 Task: Create ChildIssue0000000459 as Child Issue of Issue Issue0000000230 in Backlog  in Scrum Project Project0000000046 in Jira. Create ChildIssue0000000460 as Child Issue of Issue Issue0000000230 in Backlog  in Scrum Project Project0000000046 in Jira. Assign mailaustralia7@gmail.com as Assignee of Child Issue ChildIssue0000000441 of Issue Issue0000000221 in Backlog  in Scrum Project Project0000000045 in Jira. Assign mailaustralia7@gmail.com as Assignee of Child Issue ChildIssue0000000442 of Issue Issue0000000221 in Backlog  in Scrum Project Project0000000045 in Jira. Assign mailaustralia7@gmail.com as Assignee of Child Issue ChildIssue0000000443 of Issue Issue0000000222 in Backlog  in Scrum Project Project0000000045 in Jira
Action: Mouse moved to (372, 641)
Screenshot: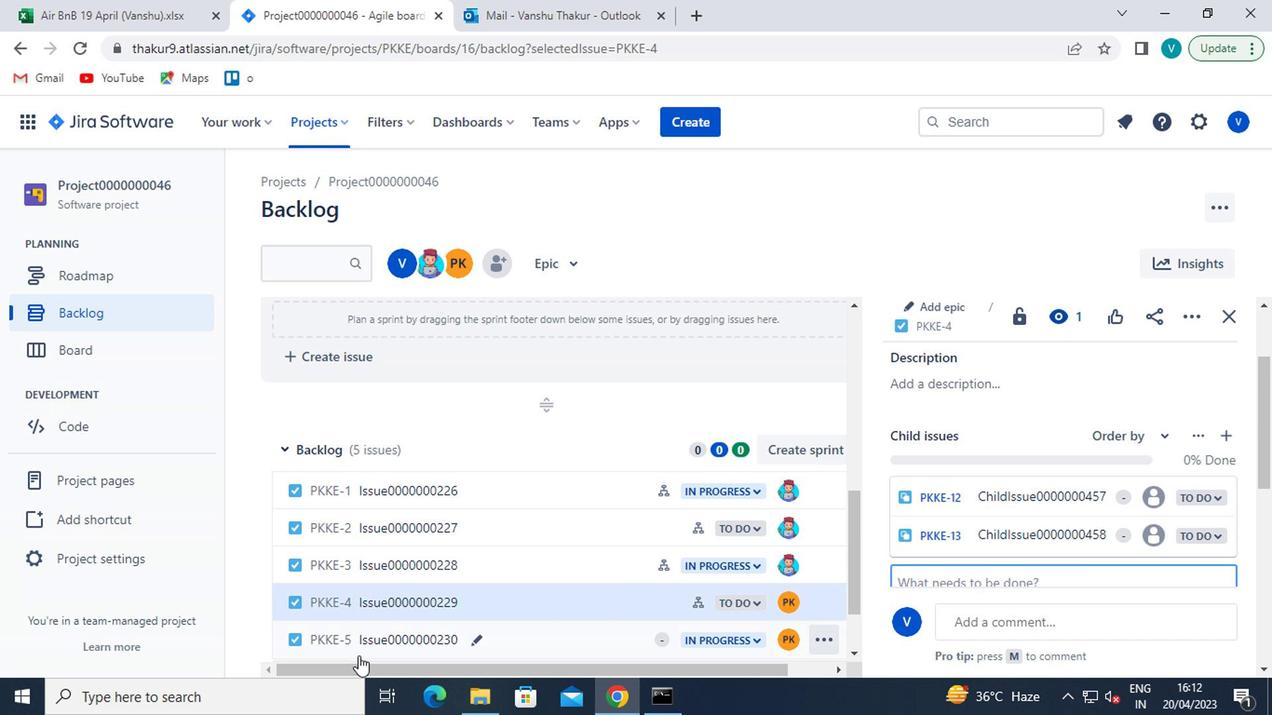 
Action: Mouse pressed left at (372, 641)
Screenshot: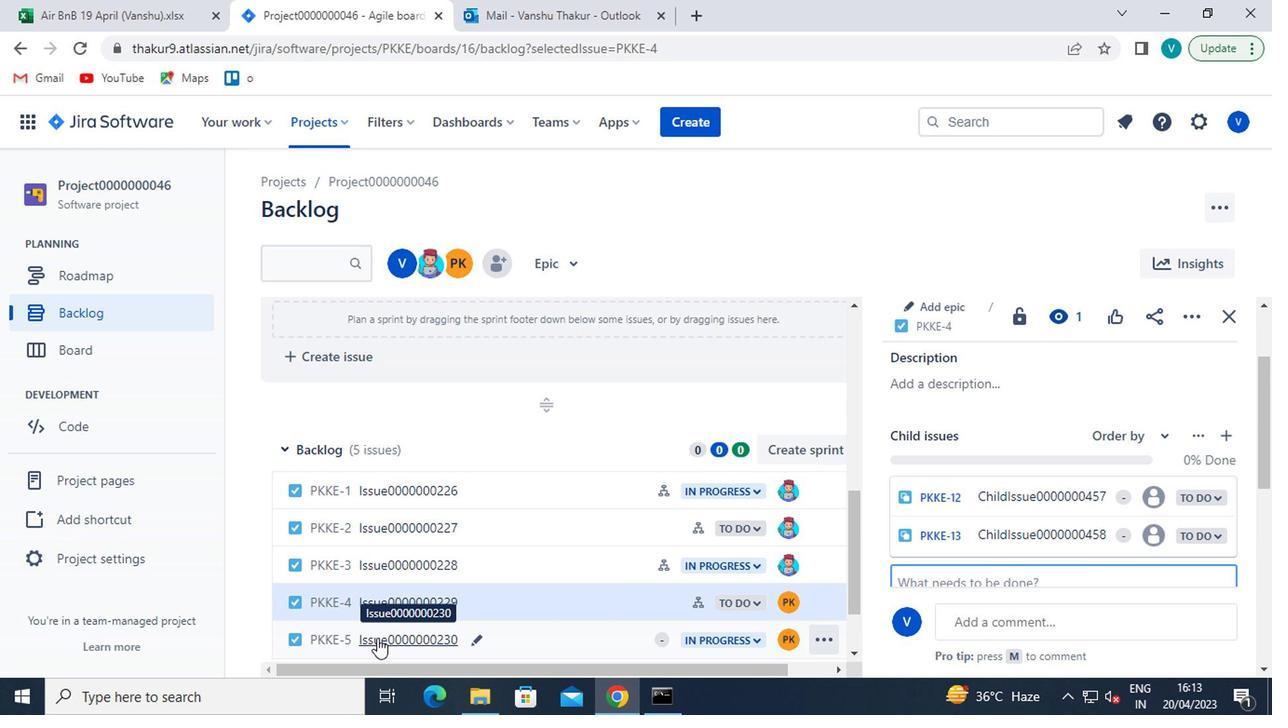 
Action: Mouse moved to (930, 402)
Screenshot: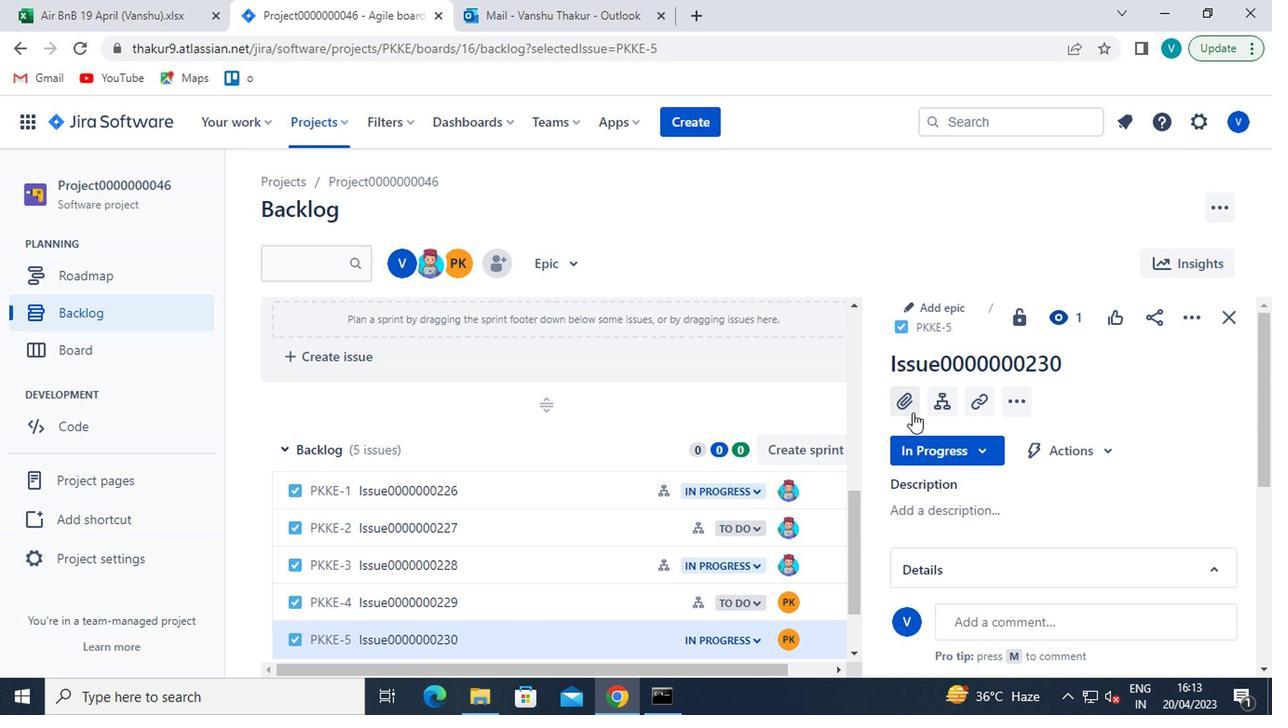 
Action: Mouse pressed left at (930, 402)
Screenshot: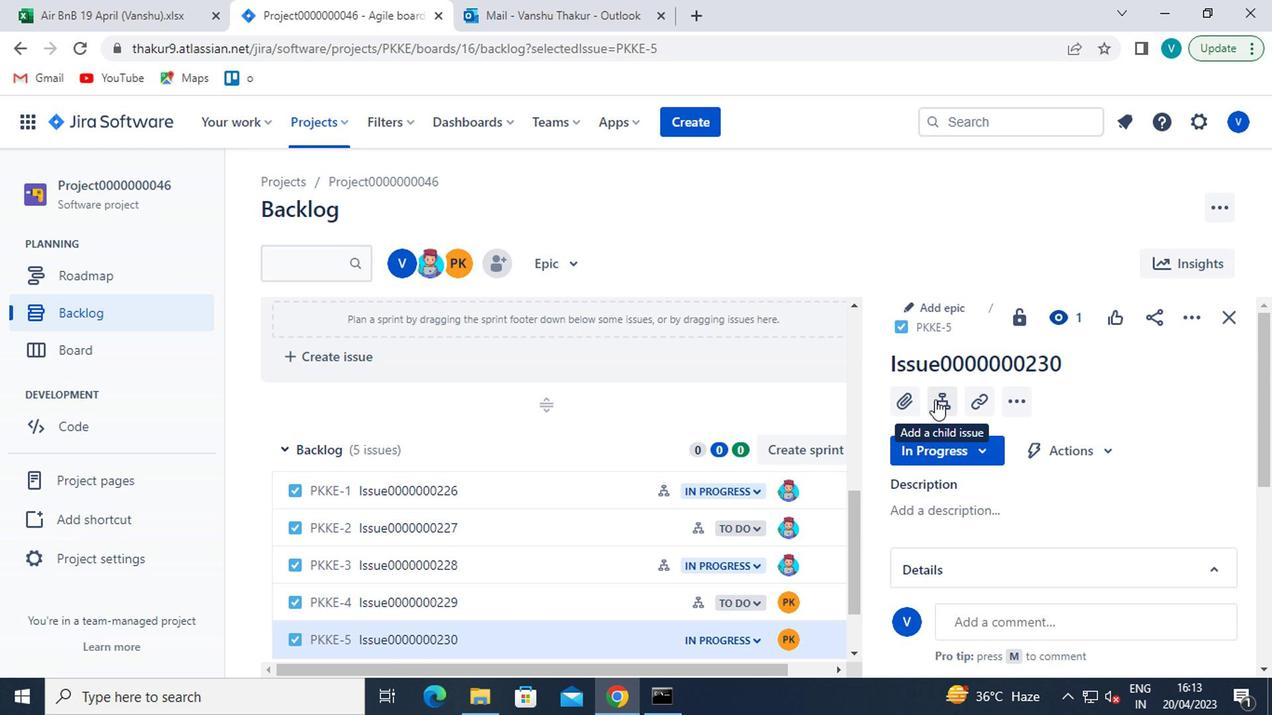 
Action: Mouse moved to (947, 475)
Screenshot: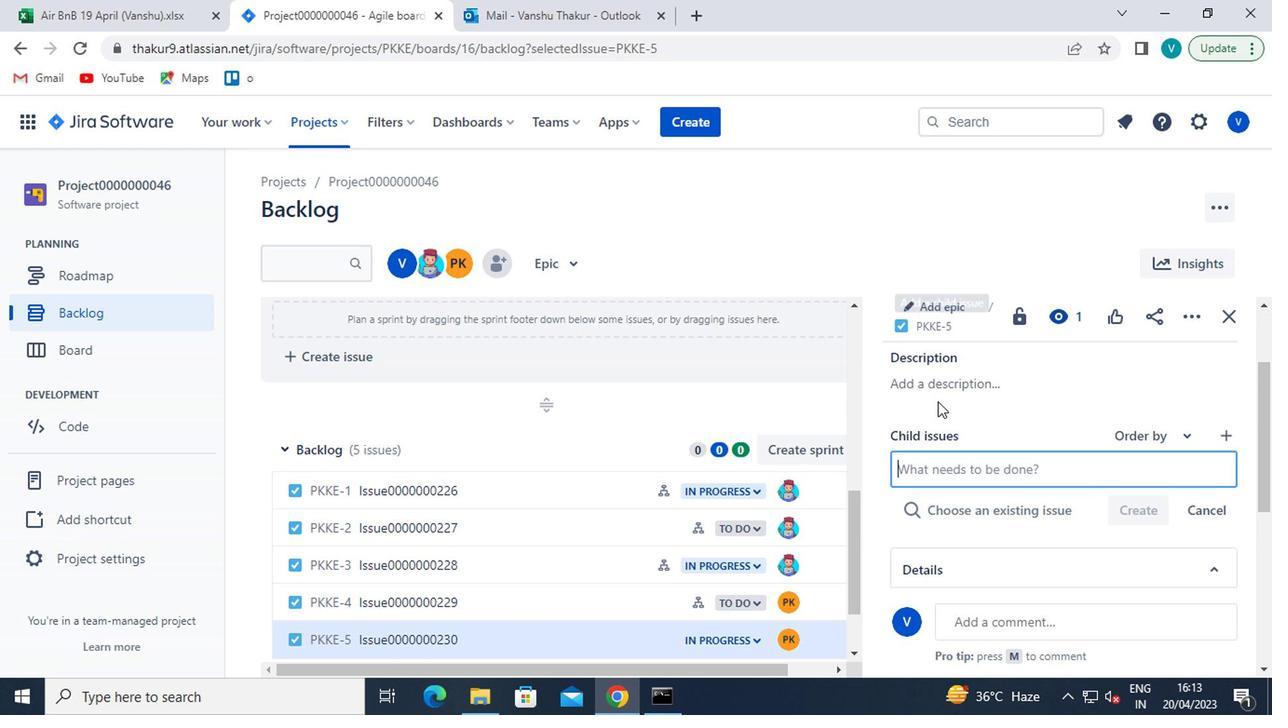 
Action: Mouse pressed left at (947, 475)
Screenshot: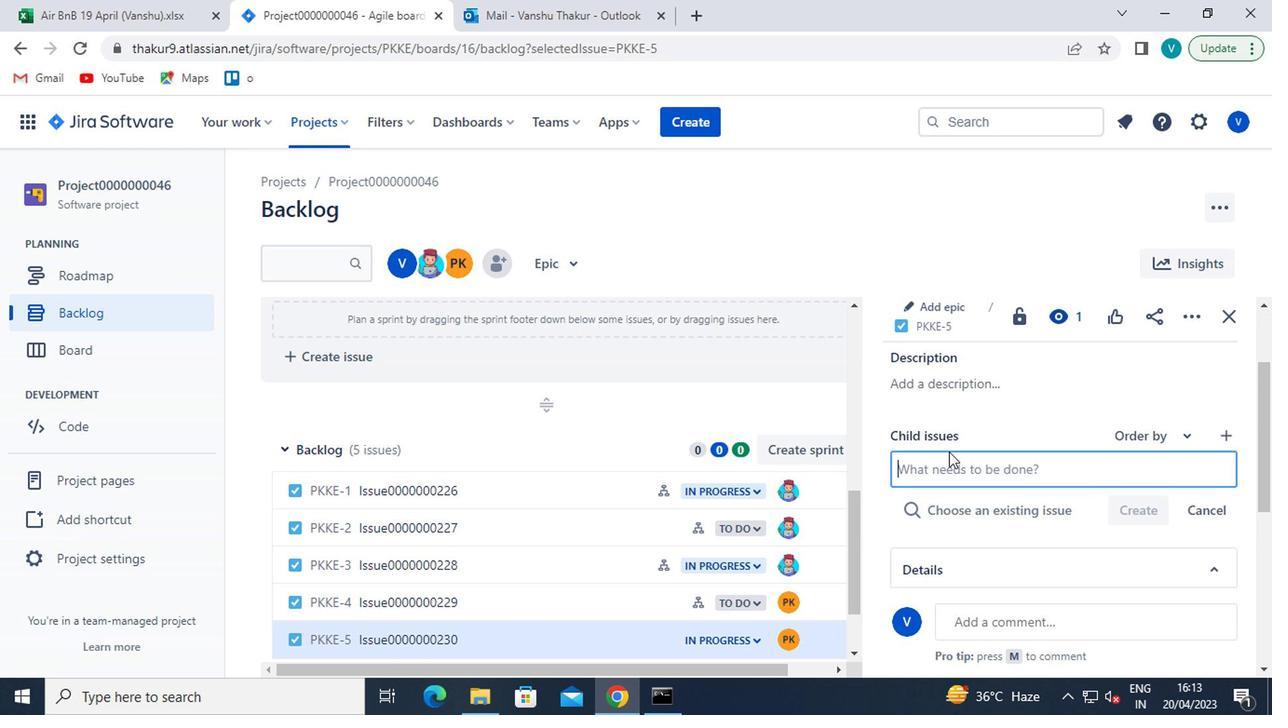 
Action: Mouse moved to (946, 471)
Screenshot: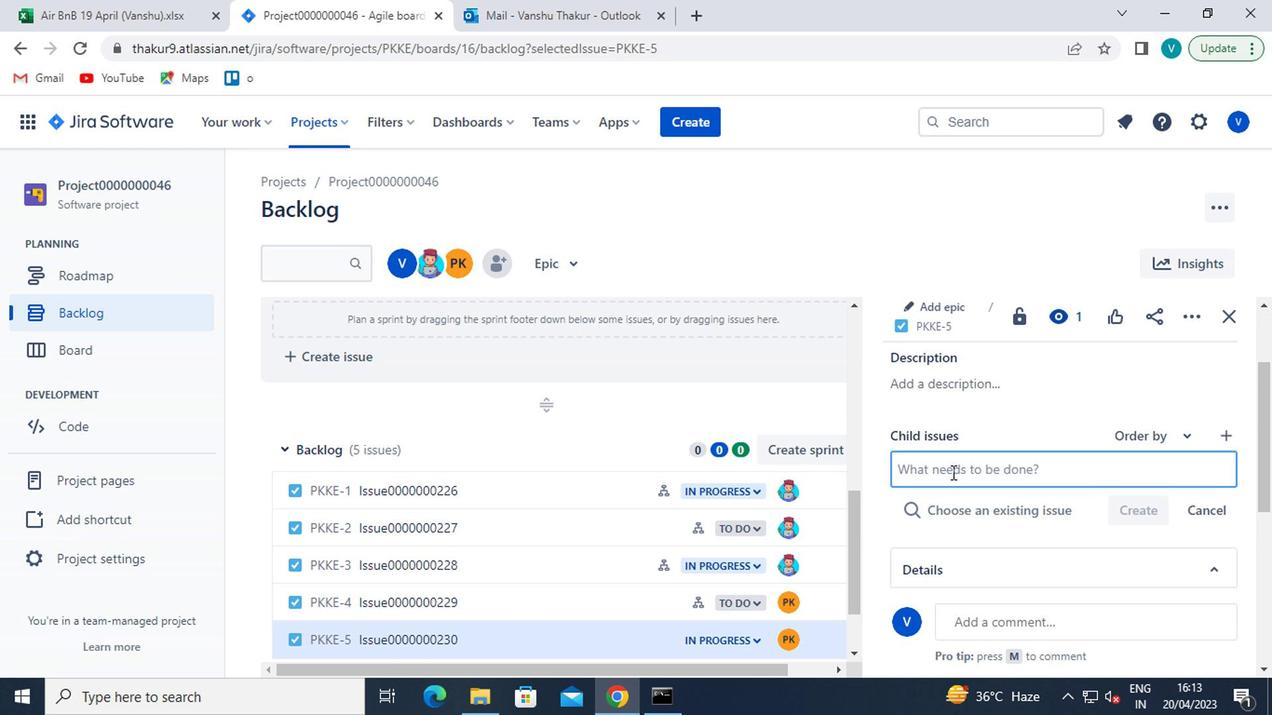 
Action: Key pressed <Key.shift>CHILD<Key.shift>ISSUE0000000459
Screenshot: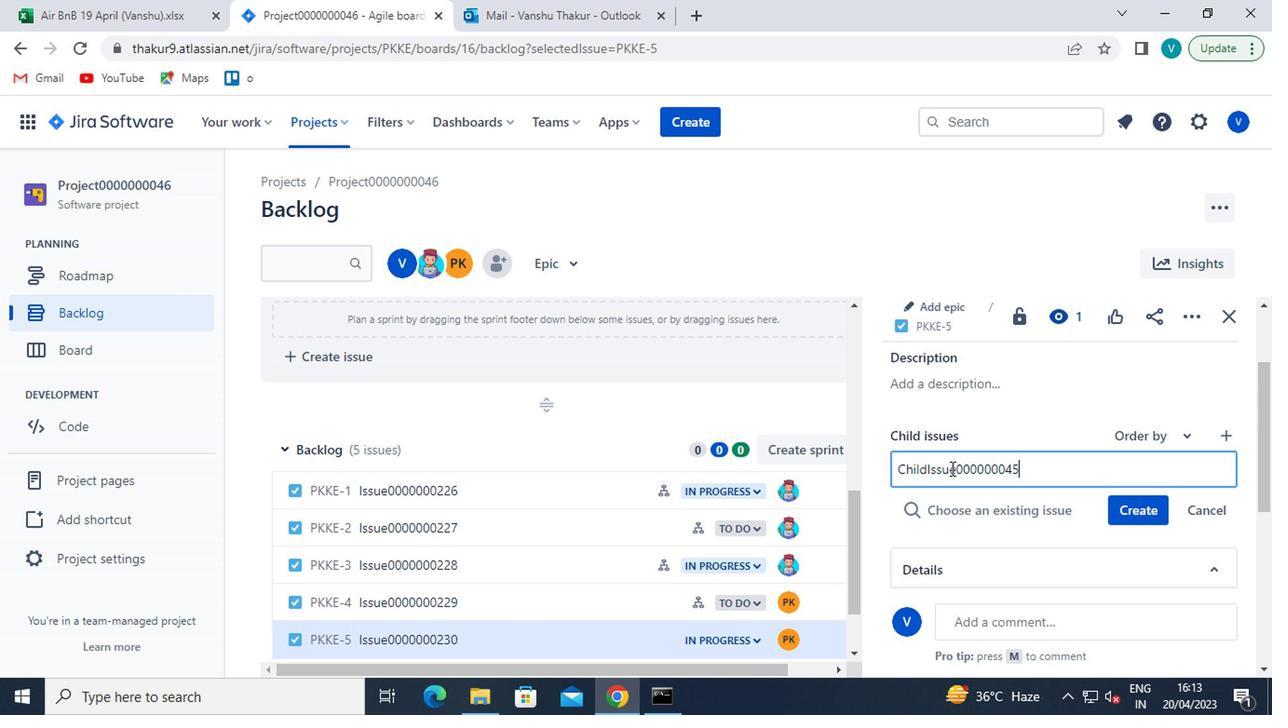 
Action: Mouse moved to (1114, 513)
Screenshot: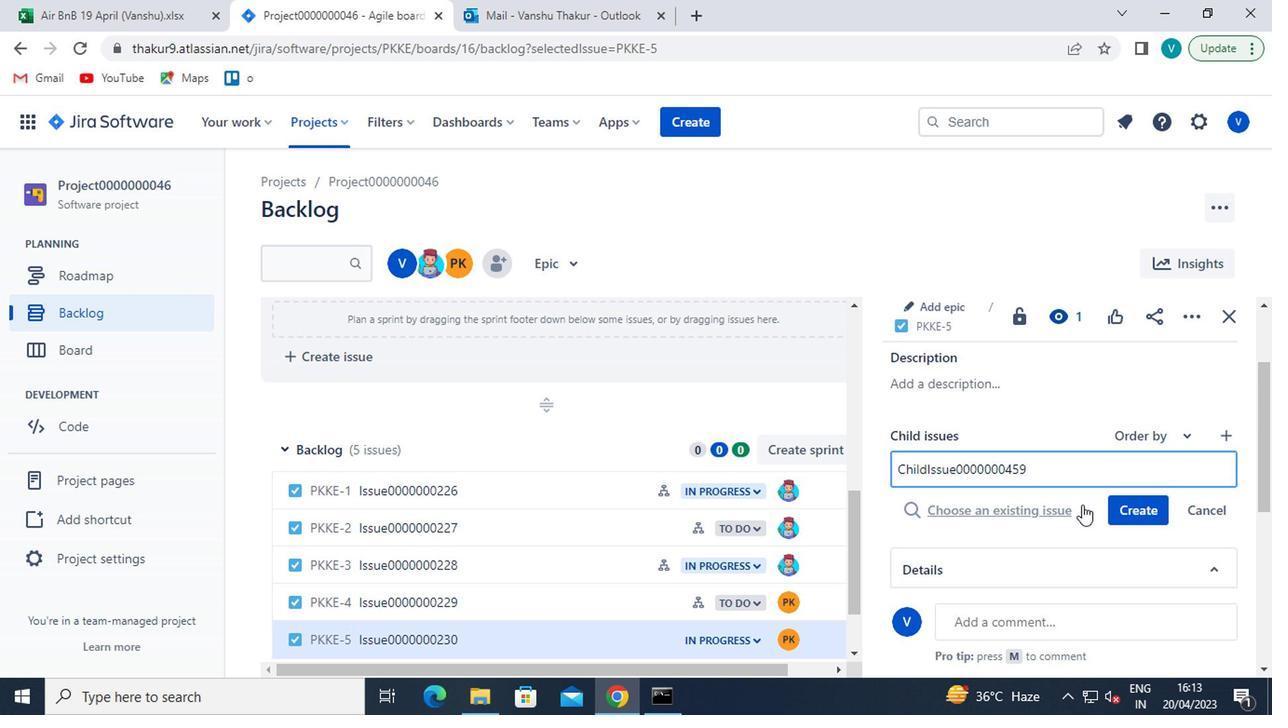 
Action: Mouse pressed left at (1114, 513)
Screenshot: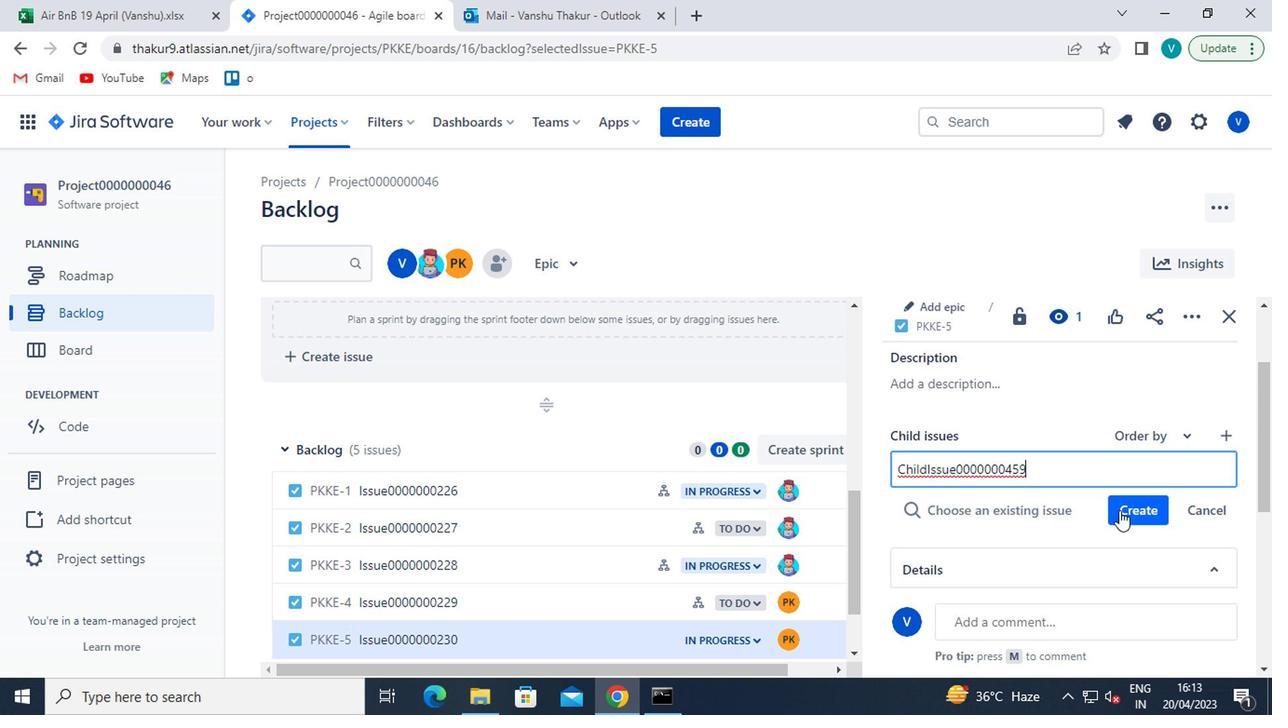 
Action: Mouse moved to (1096, 526)
Screenshot: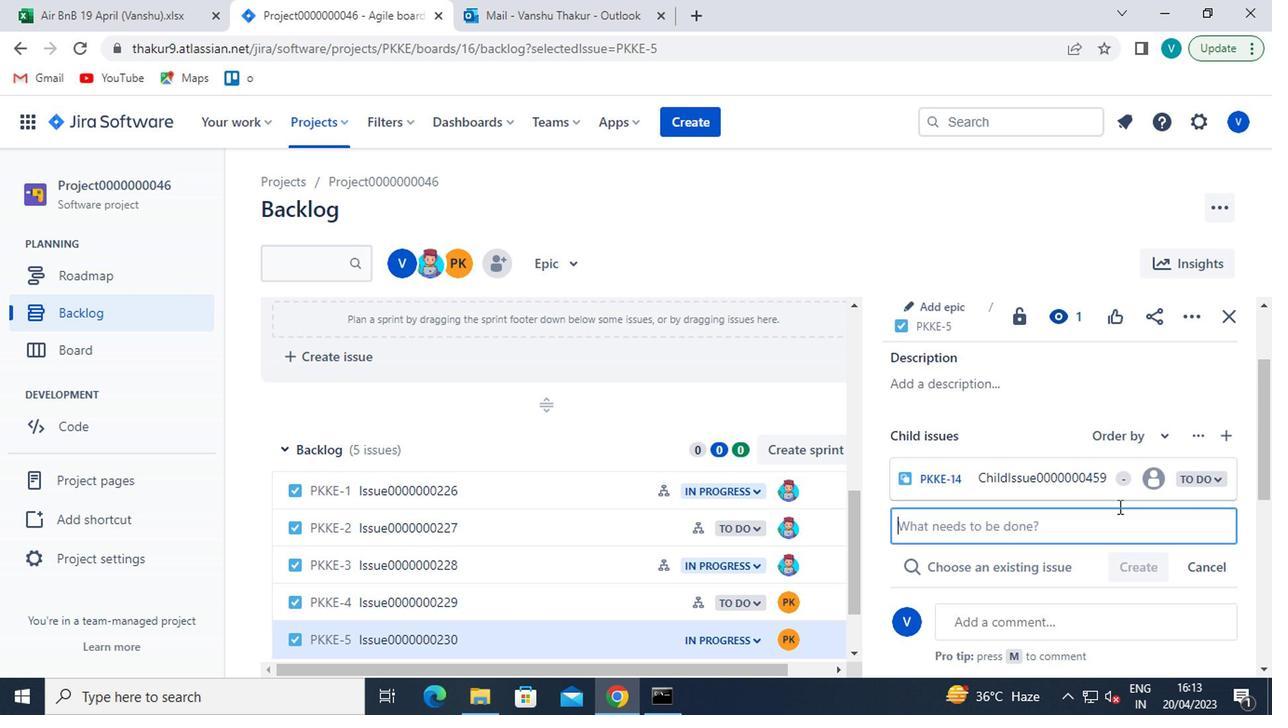 
Action: Mouse pressed left at (1096, 526)
Screenshot: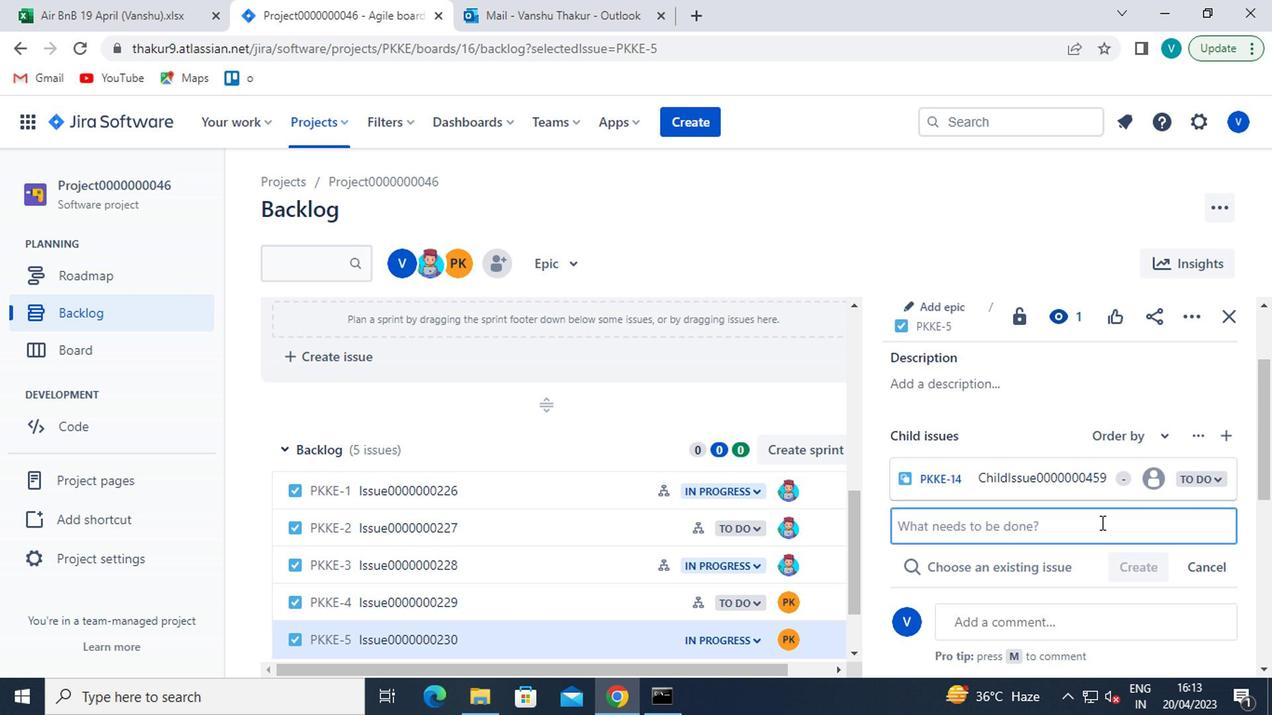 
Action: Mouse moved to (1091, 524)
Screenshot: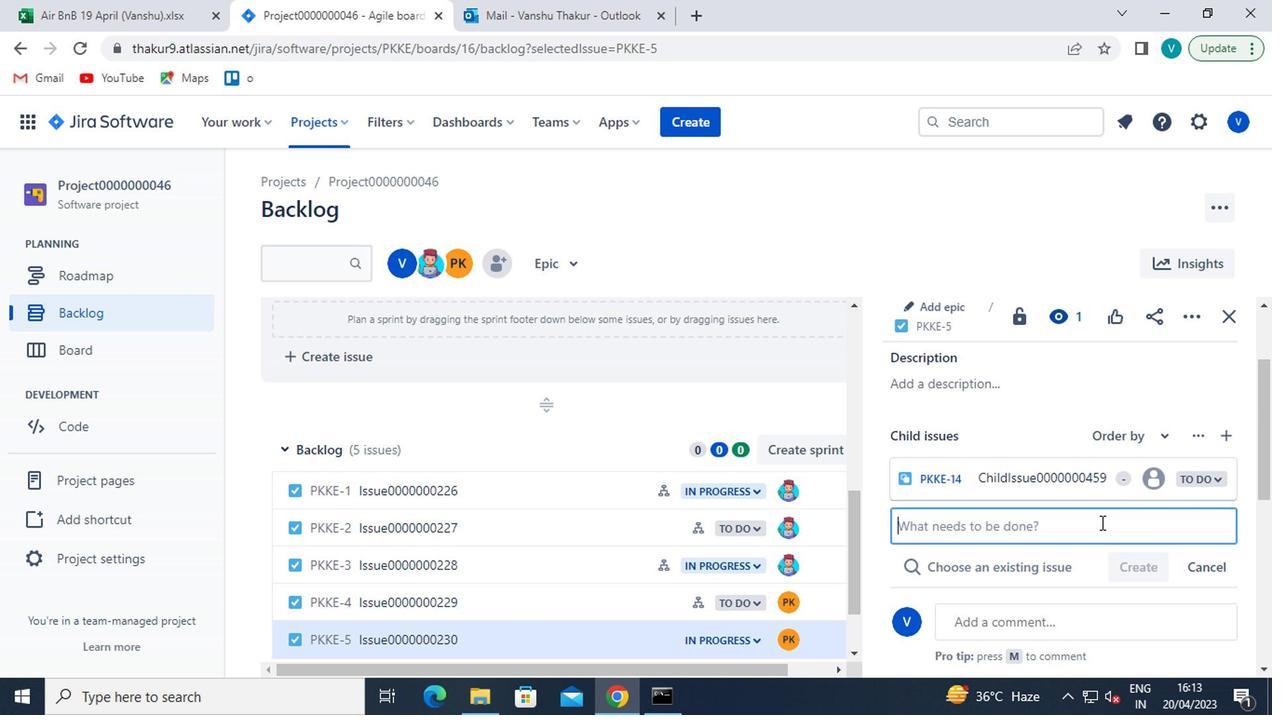 
Action: Key pressed <Key.shift>CHILD<Key.shift>ISSUE0000000460
Screenshot: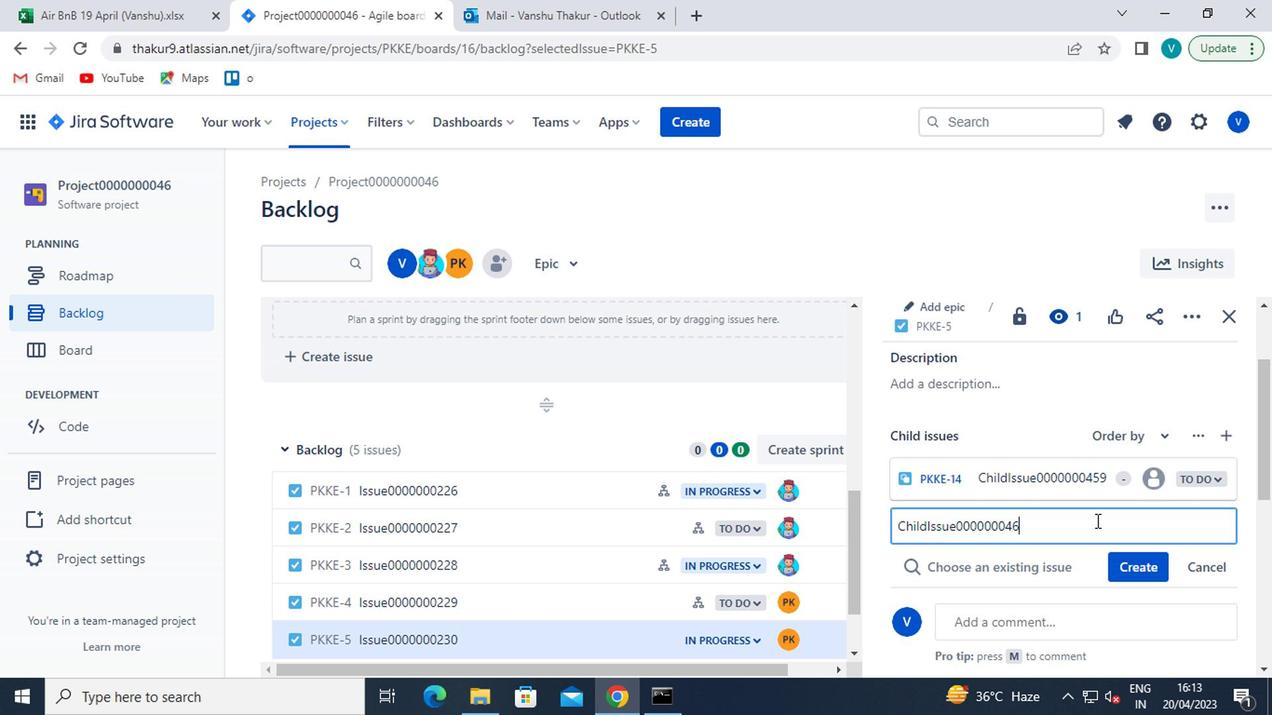 
Action: Mouse moved to (1121, 573)
Screenshot: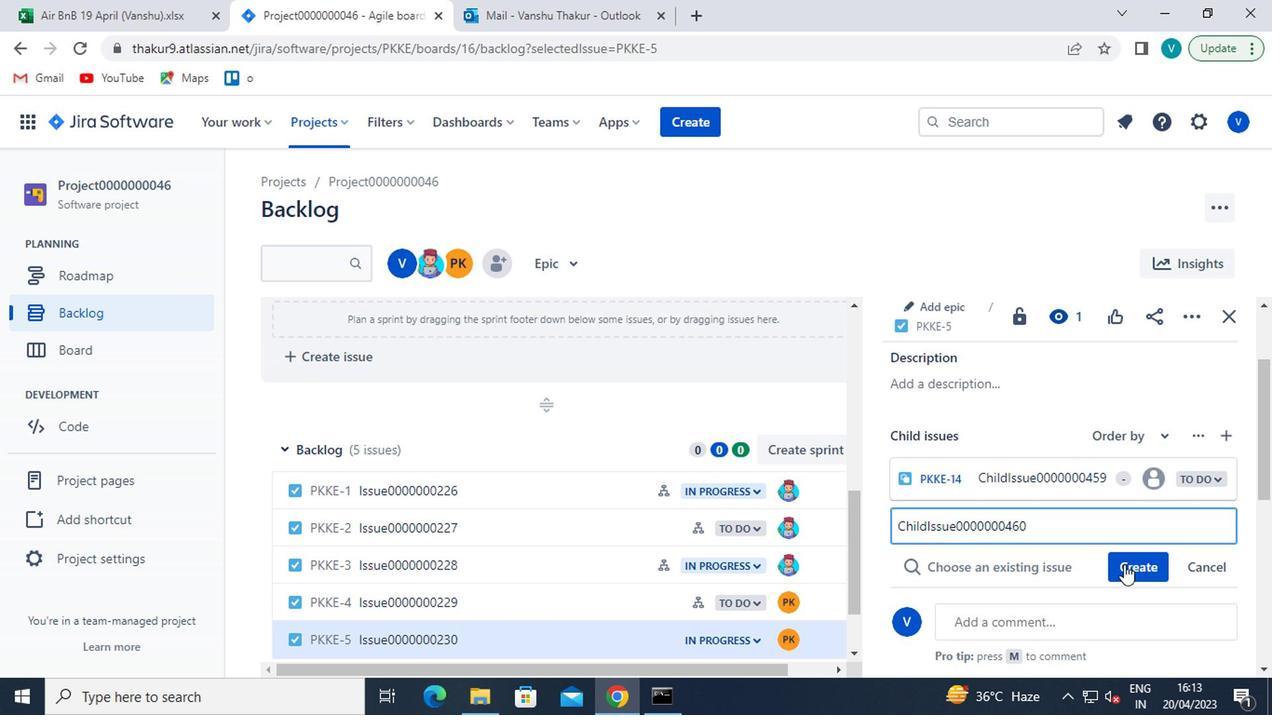 
Action: Mouse pressed left at (1121, 573)
Screenshot: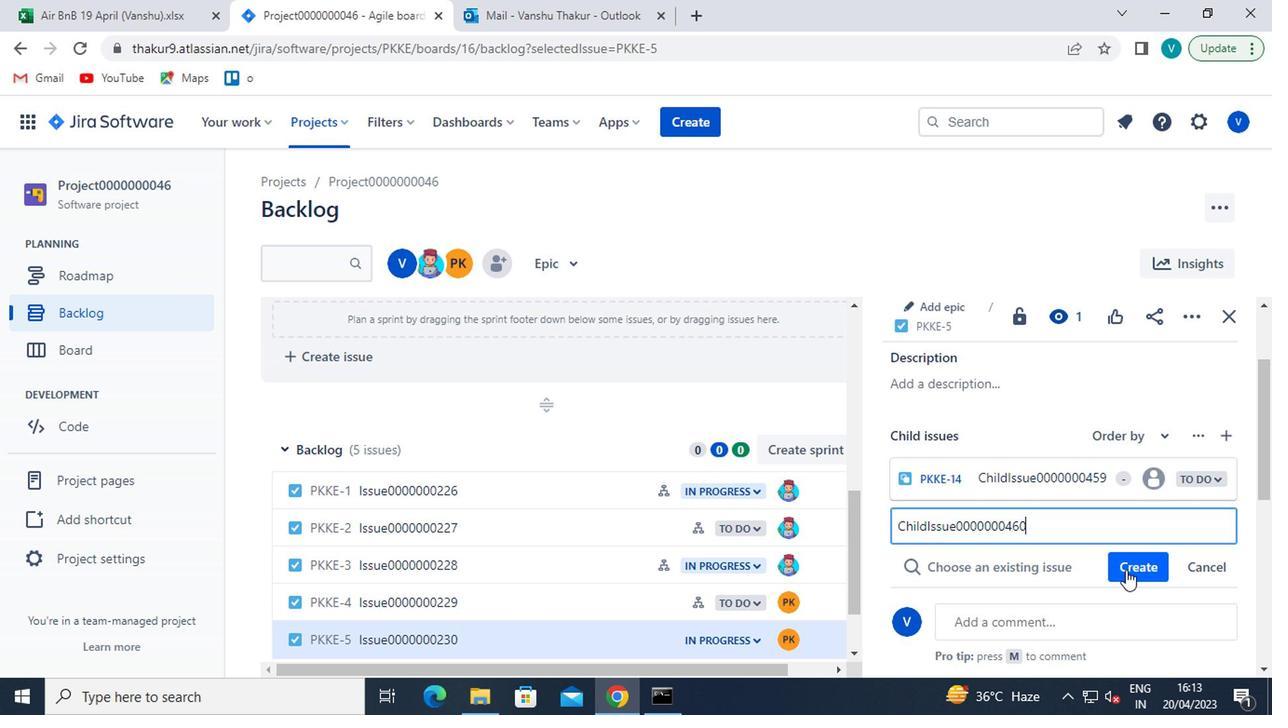 
Action: Mouse moved to (319, 137)
Screenshot: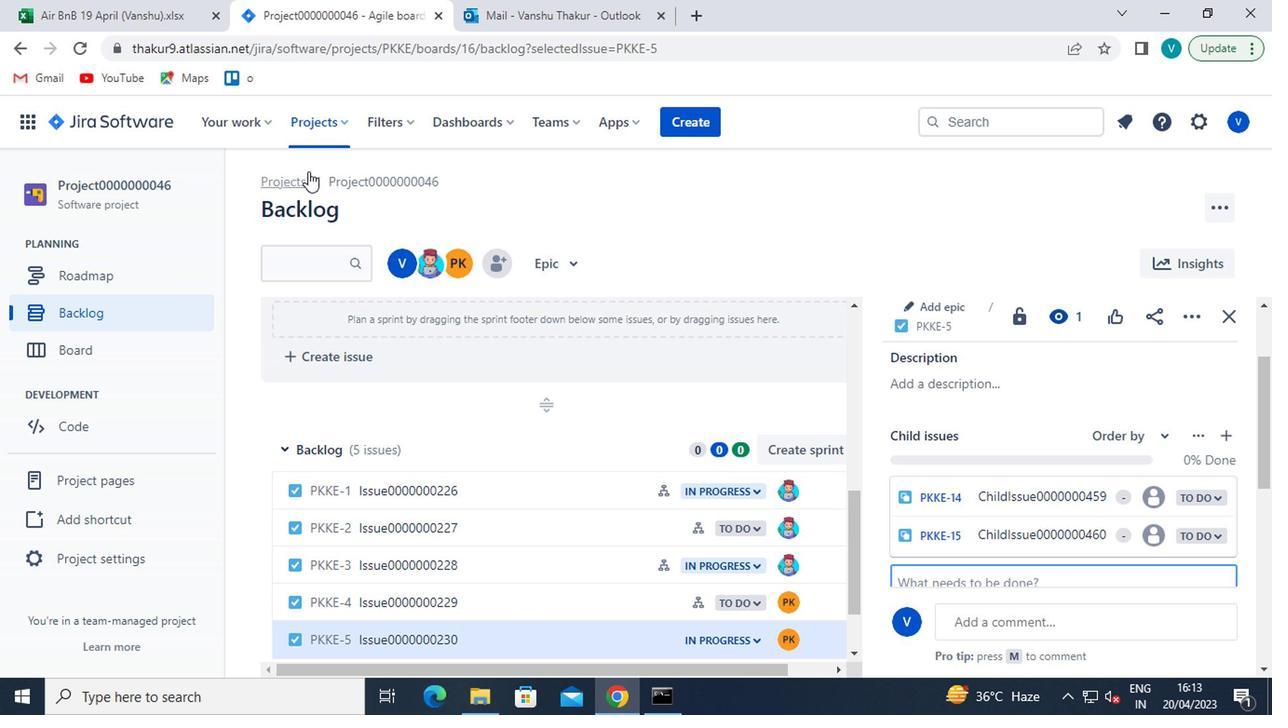 
Action: Mouse pressed left at (319, 137)
Screenshot: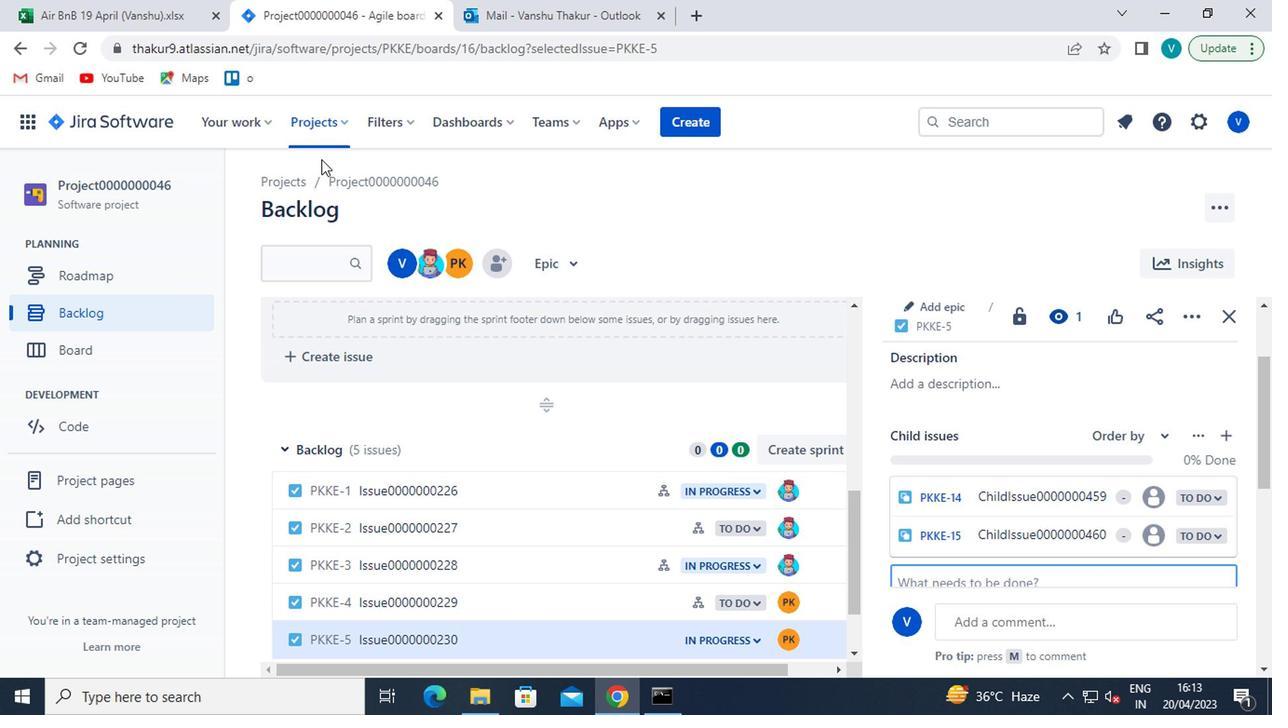 
Action: Mouse moved to (374, 243)
Screenshot: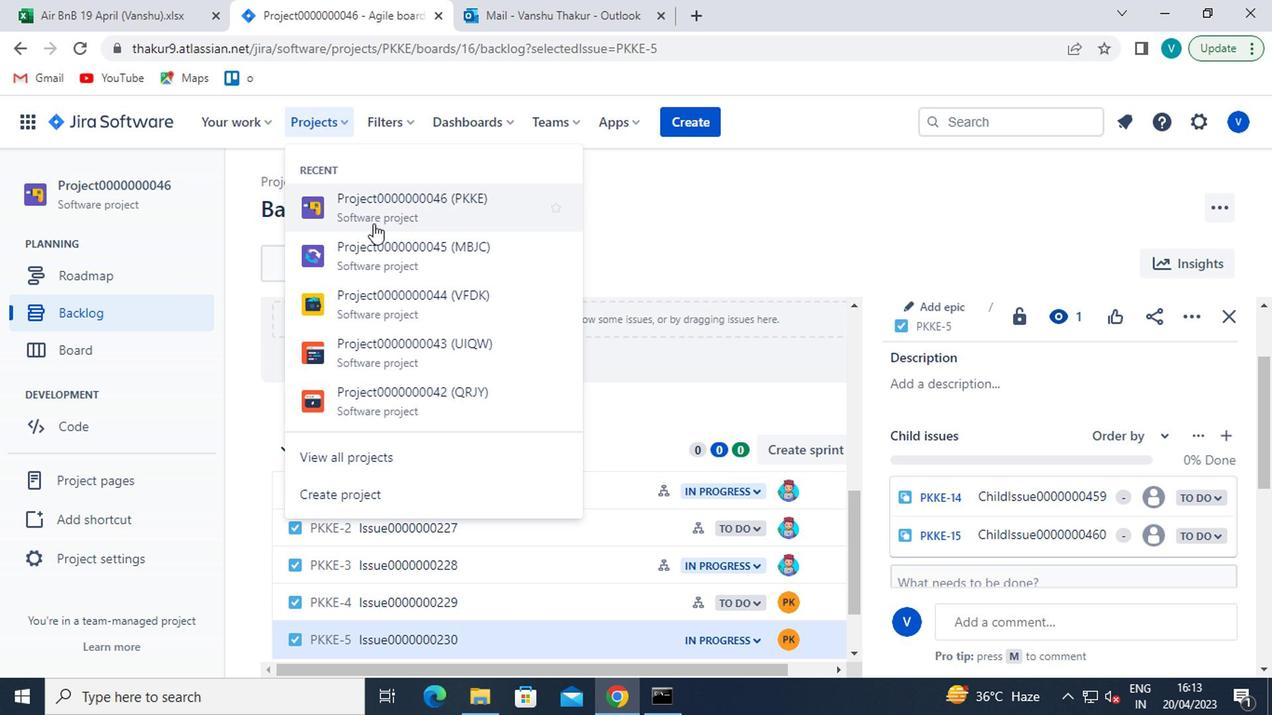 
Action: Mouse pressed left at (374, 243)
Screenshot: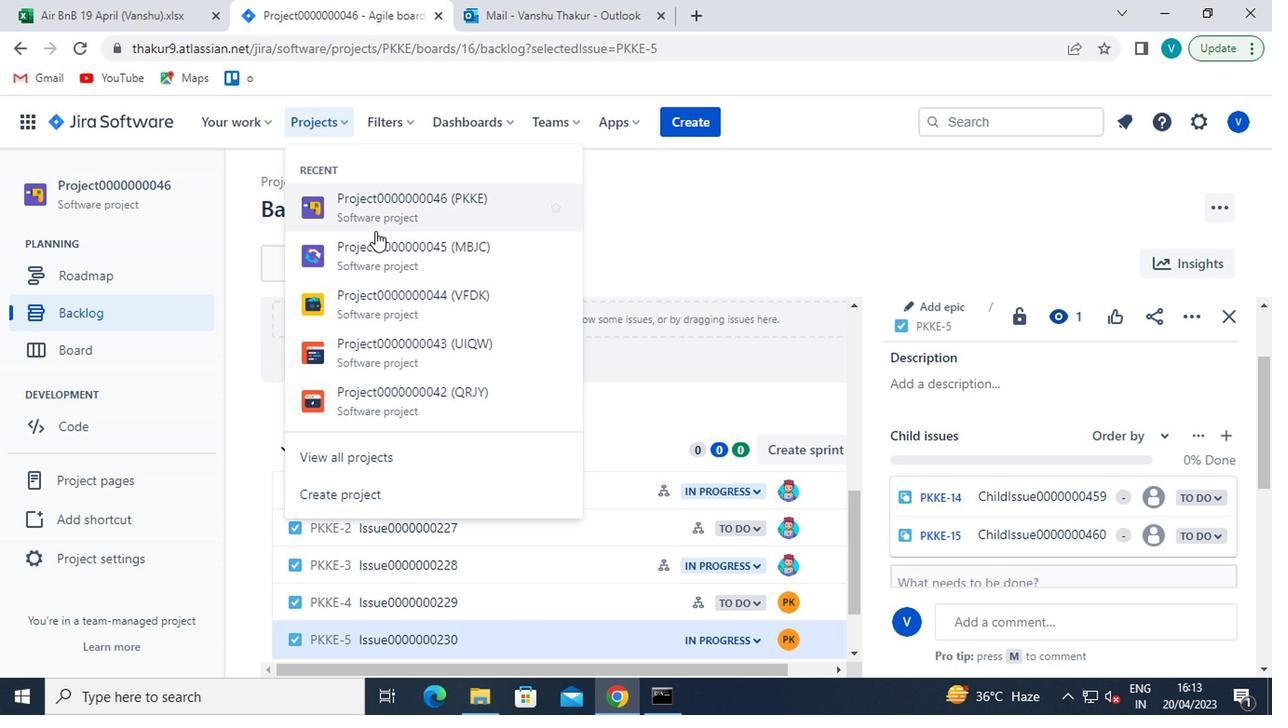 
Action: Mouse moved to (81, 318)
Screenshot: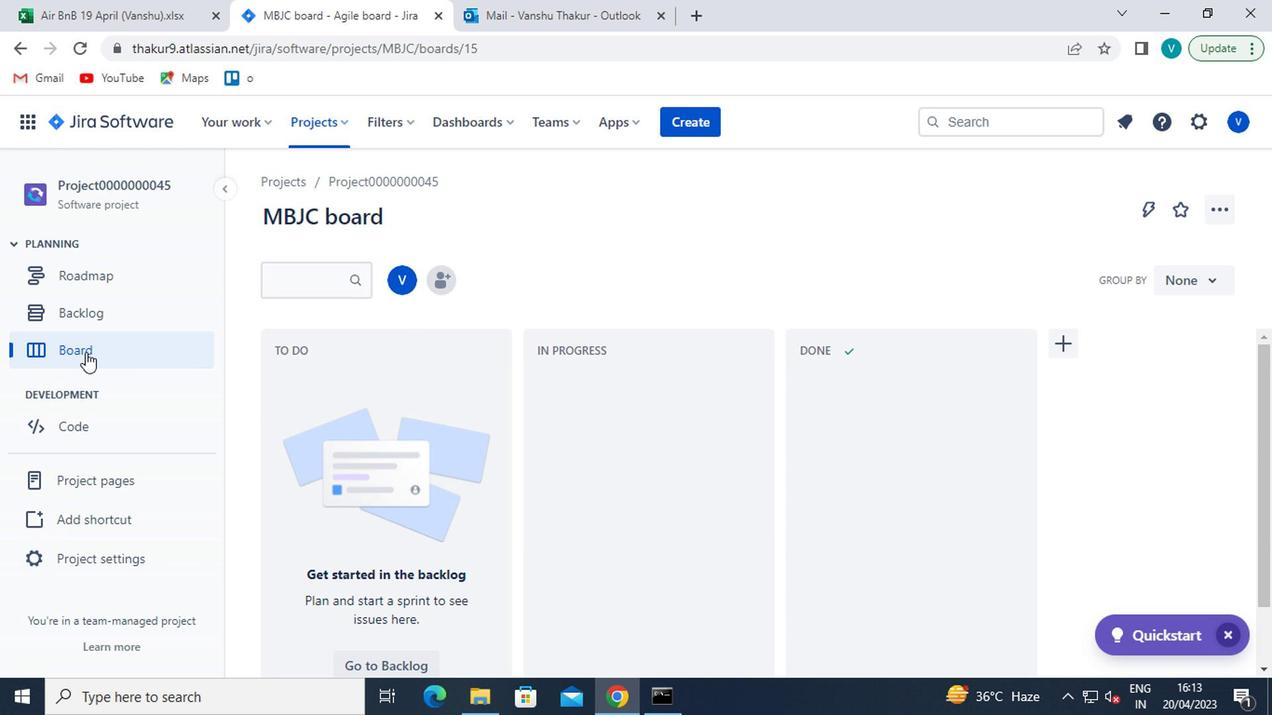 
Action: Mouse pressed left at (81, 318)
Screenshot: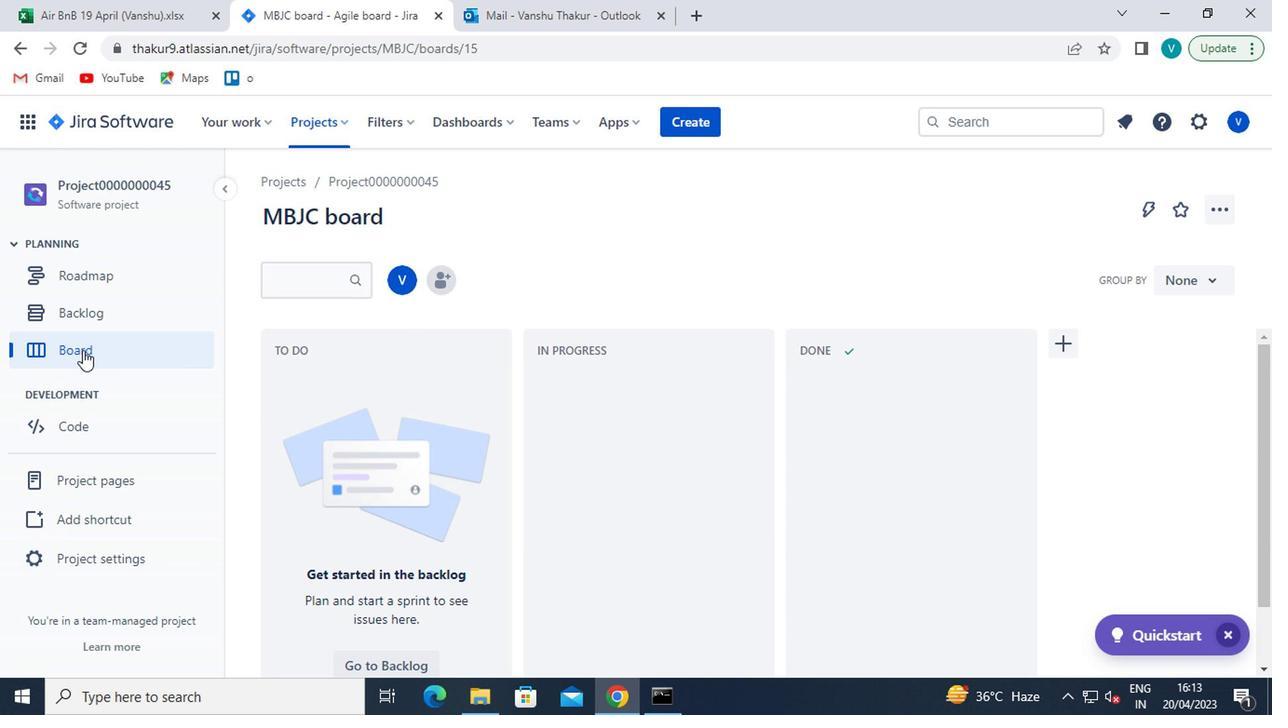 
Action: Mouse moved to (408, 417)
Screenshot: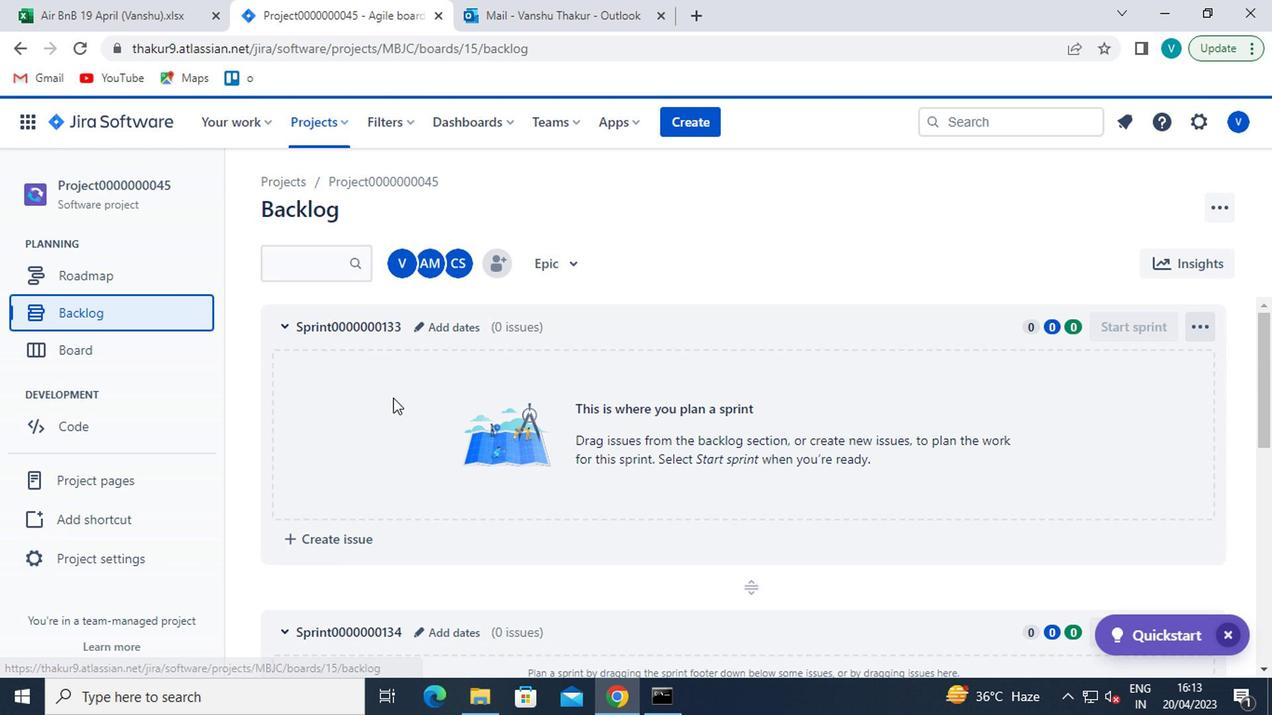 
Action: Mouse scrolled (408, 416) with delta (0, -1)
Screenshot: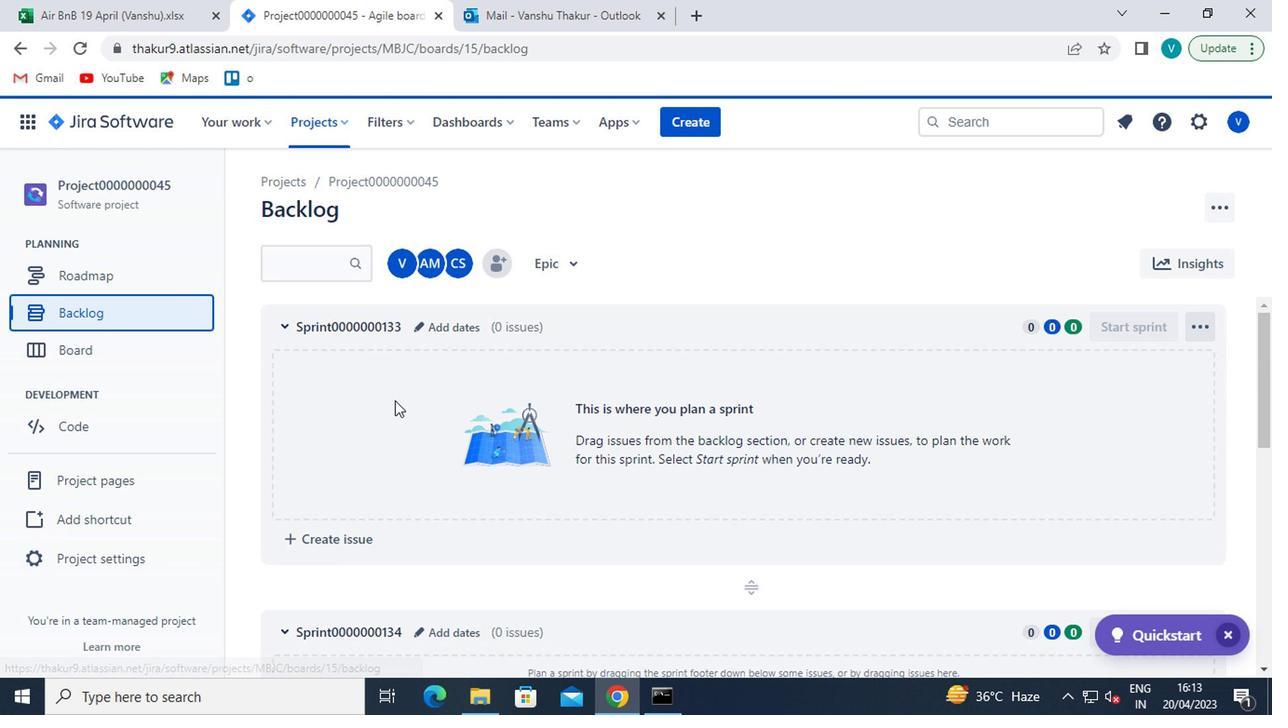 
Action: Mouse moved to (412, 418)
Screenshot: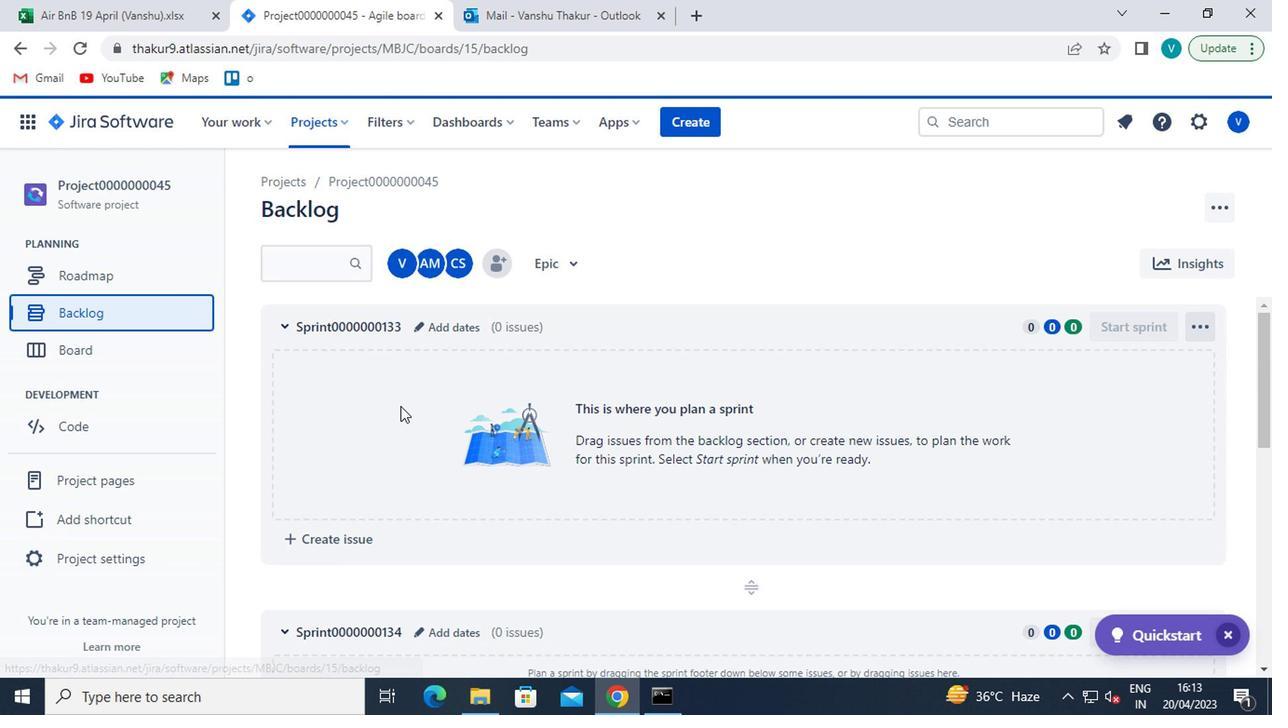 
Action: Mouse scrolled (412, 418) with delta (0, 0)
Screenshot: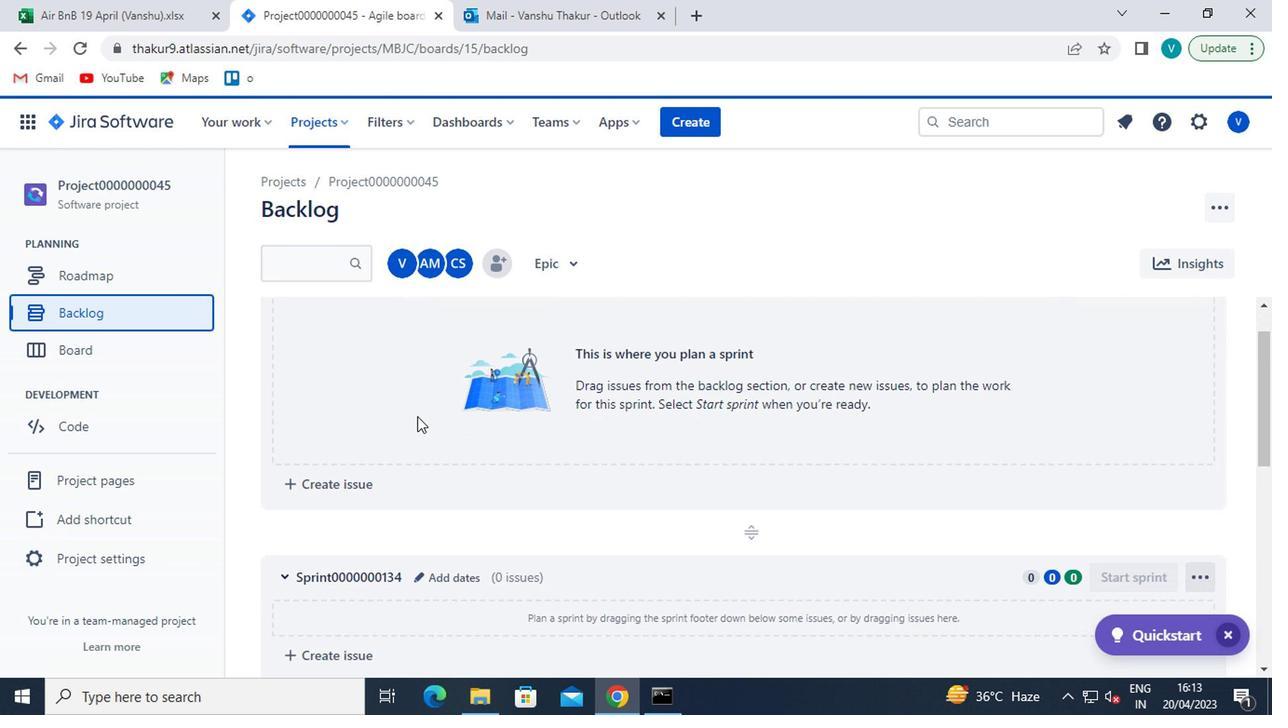 
Action: Mouse scrolled (412, 418) with delta (0, 0)
Screenshot: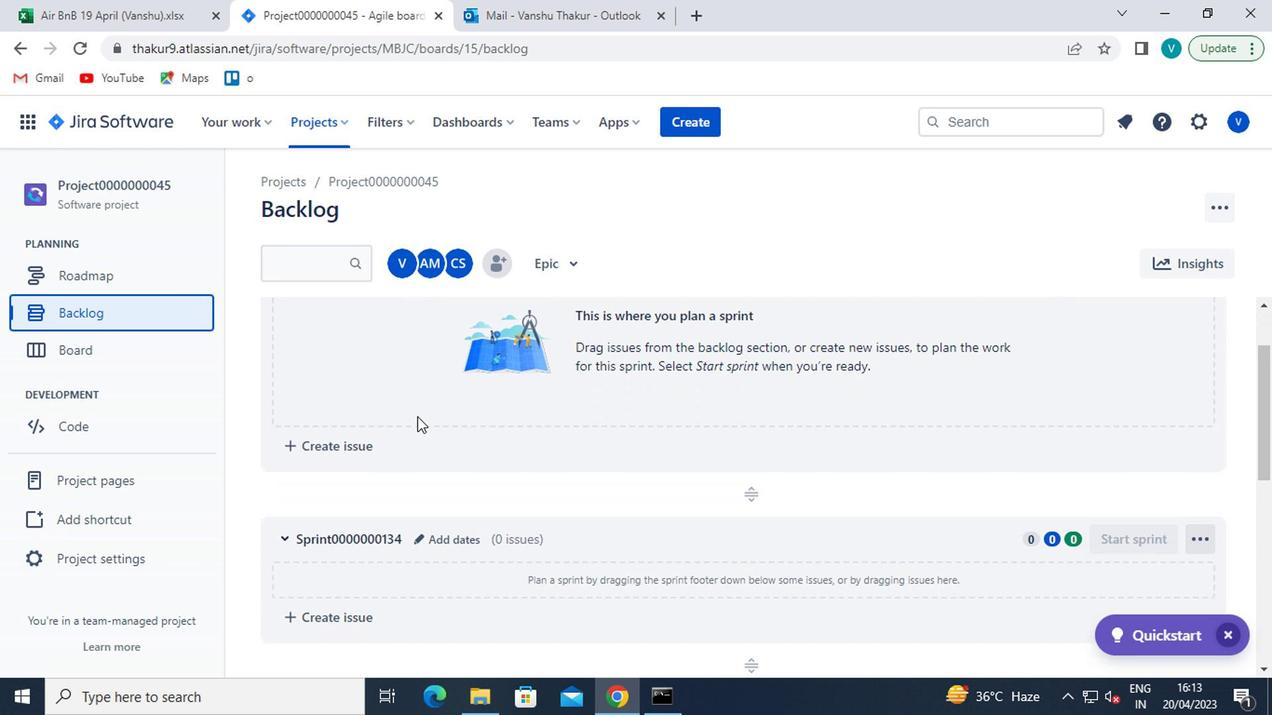 
Action: Mouse moved to (414, 418)
Screenshot: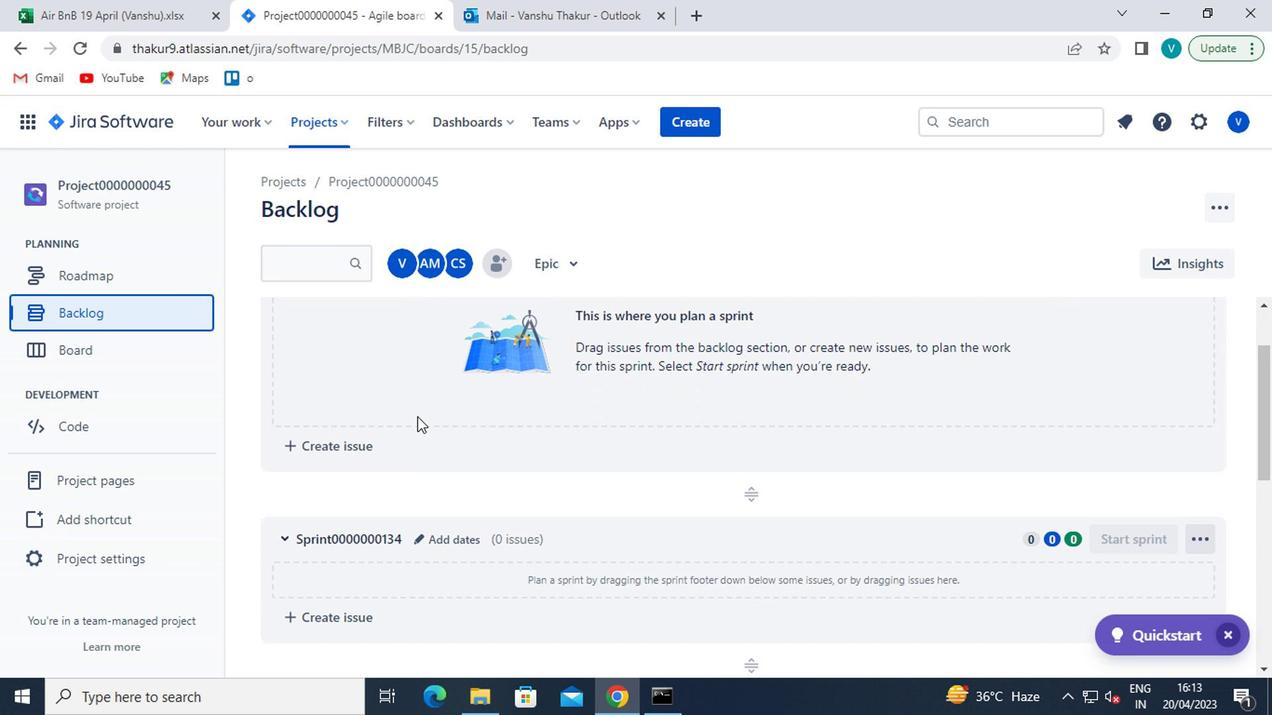 
Action: Mouse scrolled (414, 418) with delta (0, 0)
Screenshot: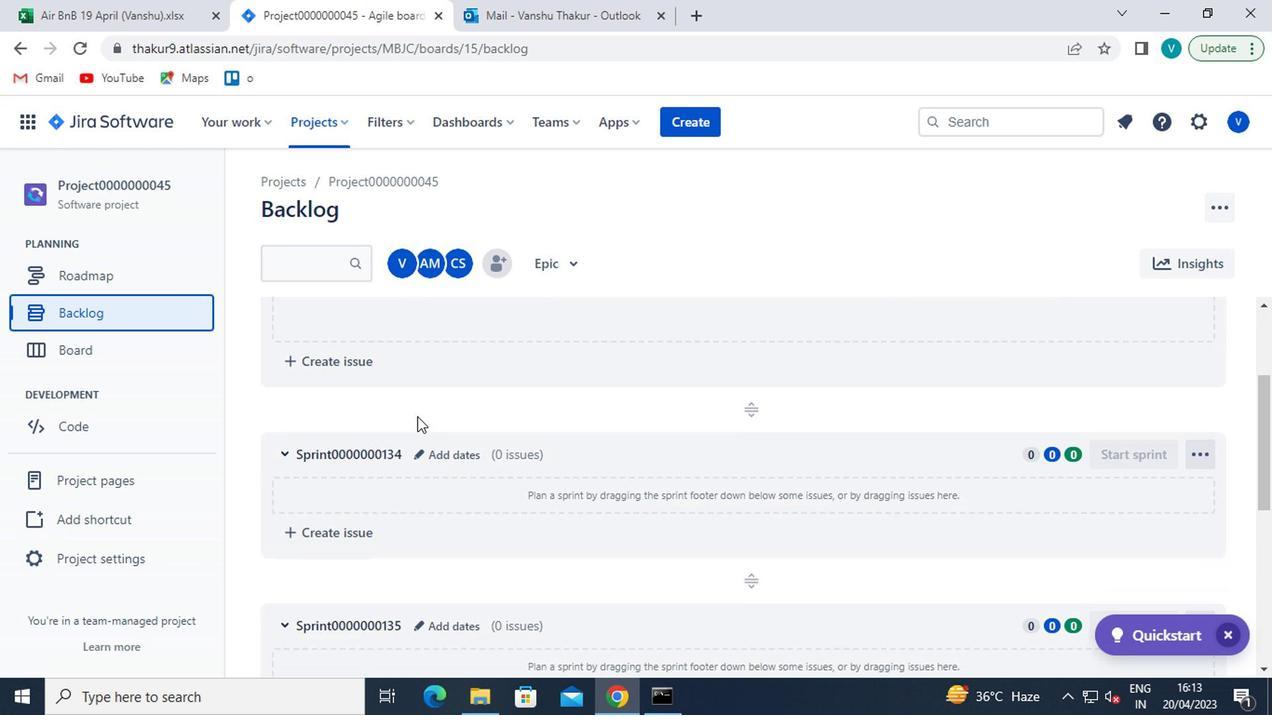 
Action: Mouse moved to (415, 418)
Screenshot: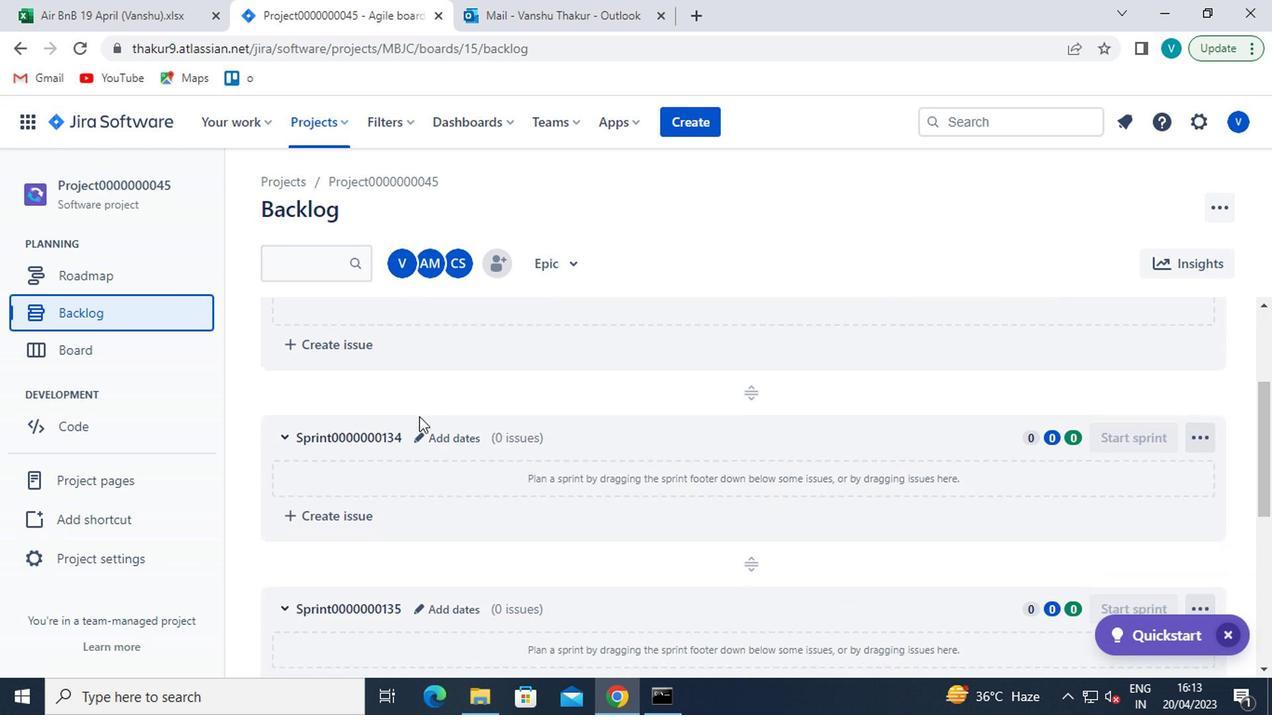 
Action: Mouse scrolled (415, 418) with delta (0, 0)
Screenshot: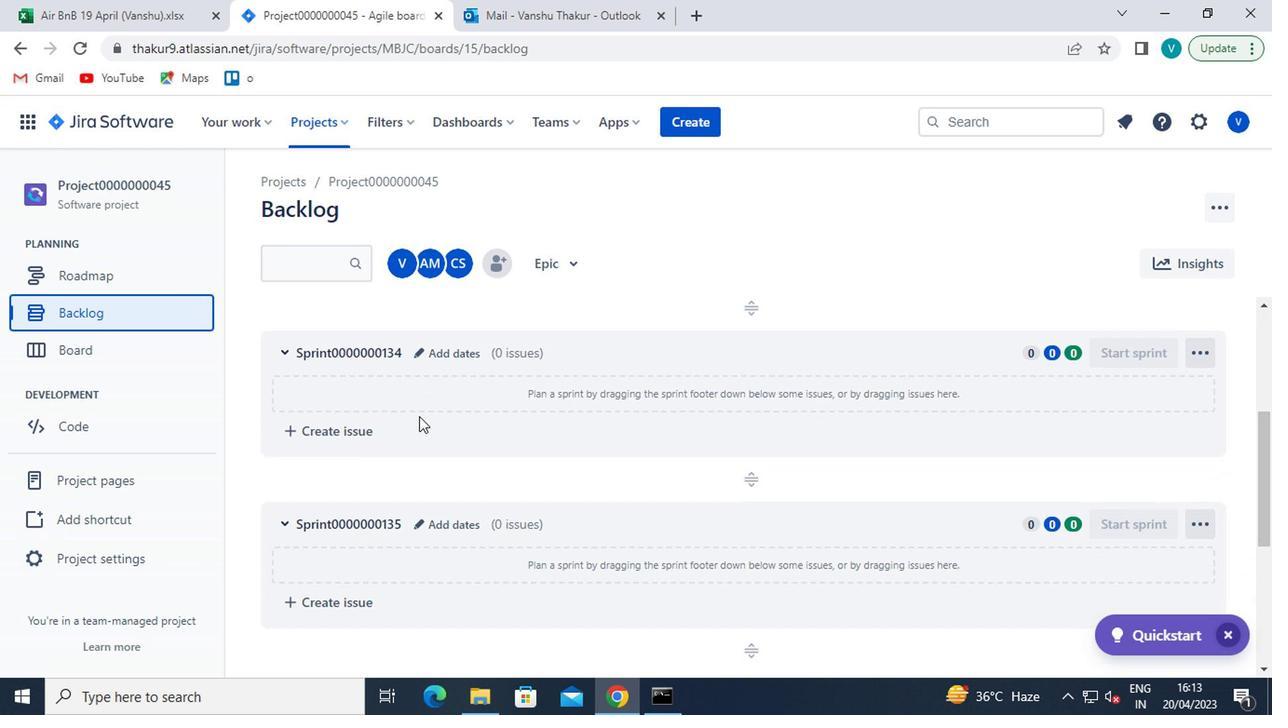 
Action: Mouse scrolled (415, 418) with delta (0, 0)
Screenshot: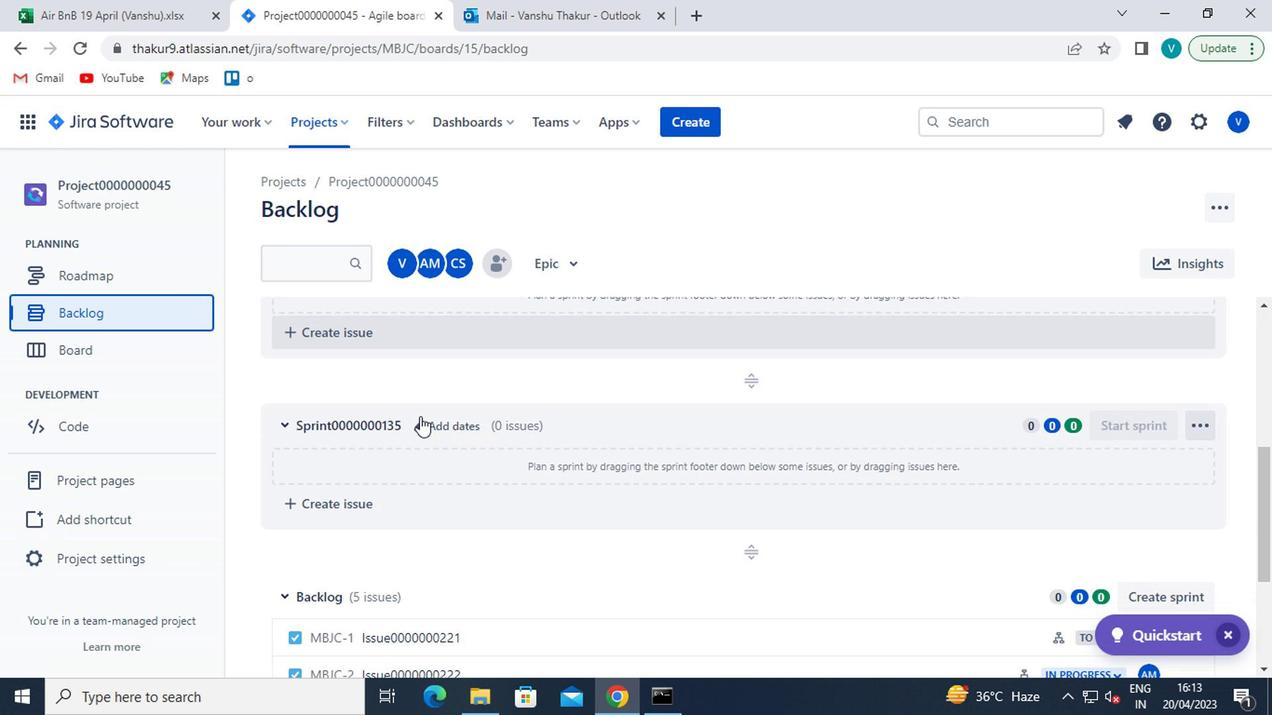 
Action: Mouse moved to (391, 458)
Screenshot: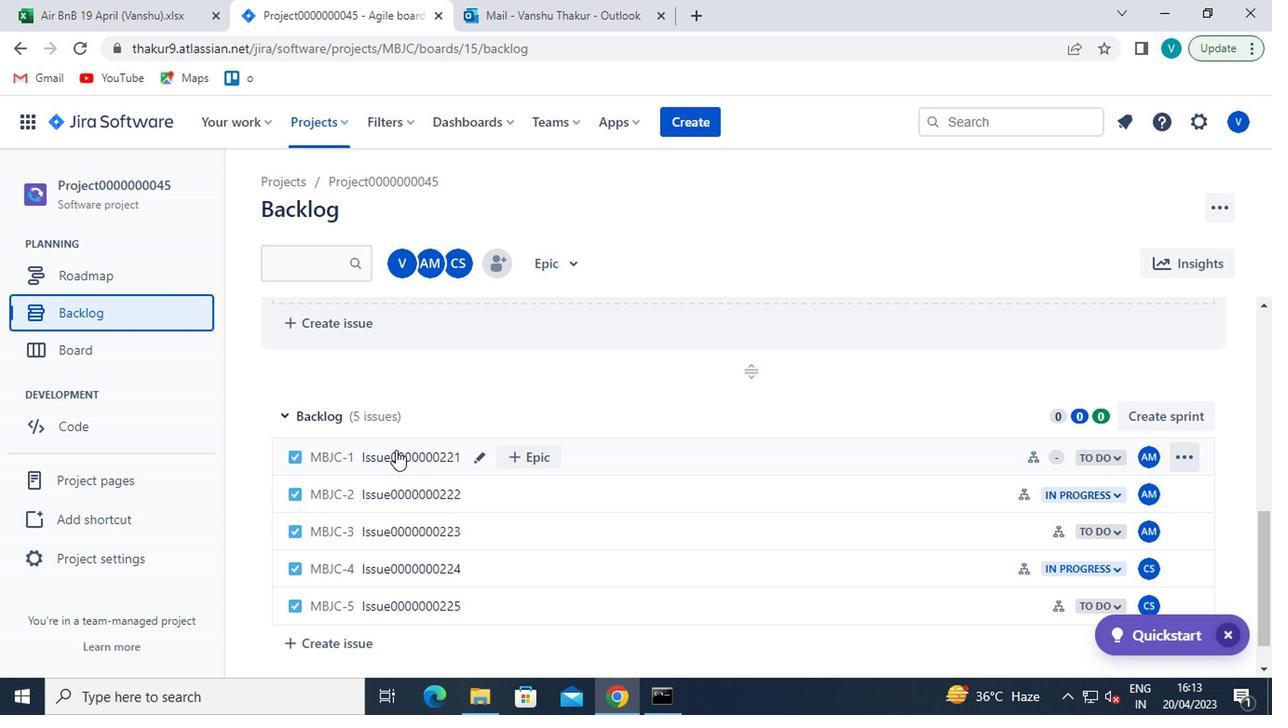 
Action: Mouse pressed left at (391, 458)
Screenshot: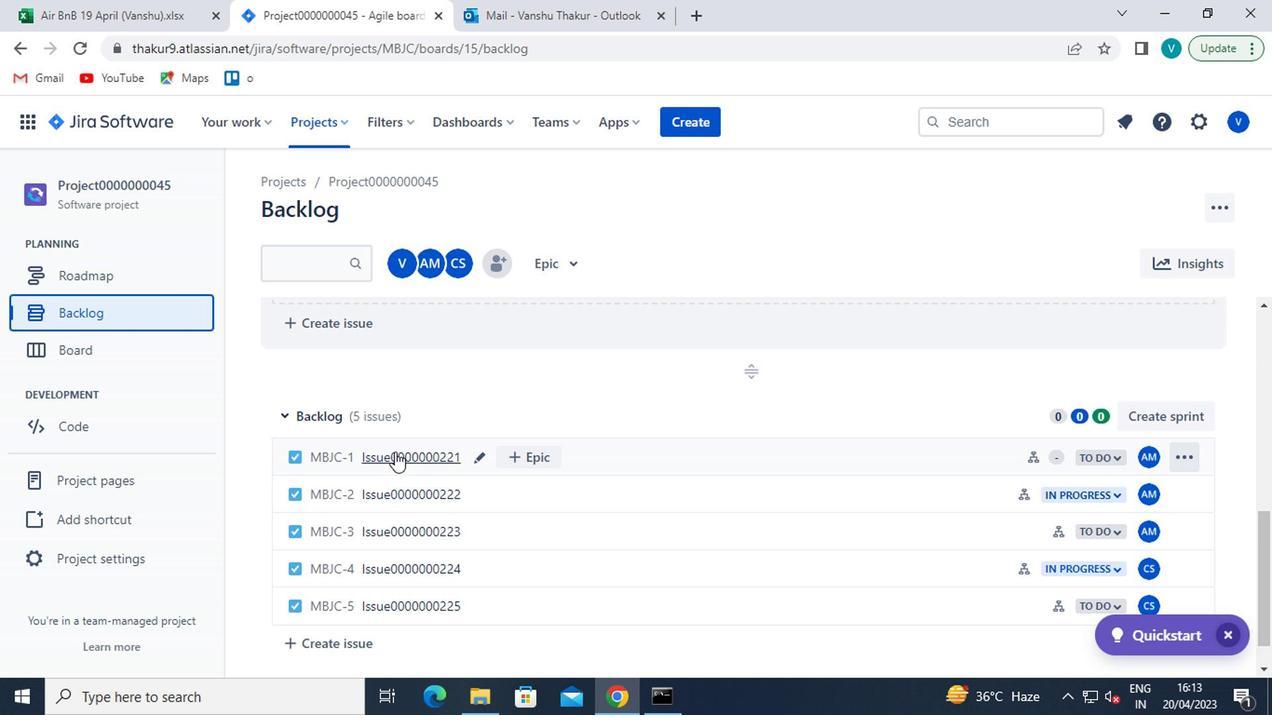 
Action: Mouse moved to (991, 501)
Screenshot: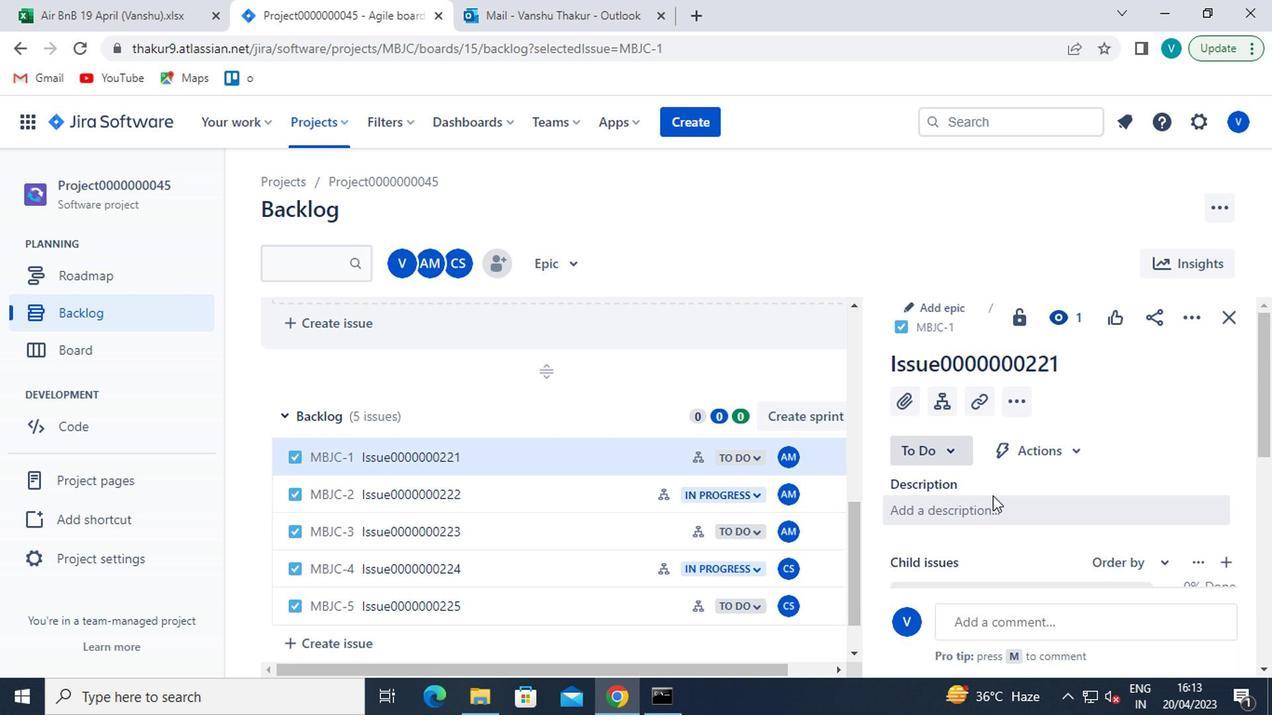 
Action: Mouse scrolled (991, 500) with delta (0, -1)
Screenshot: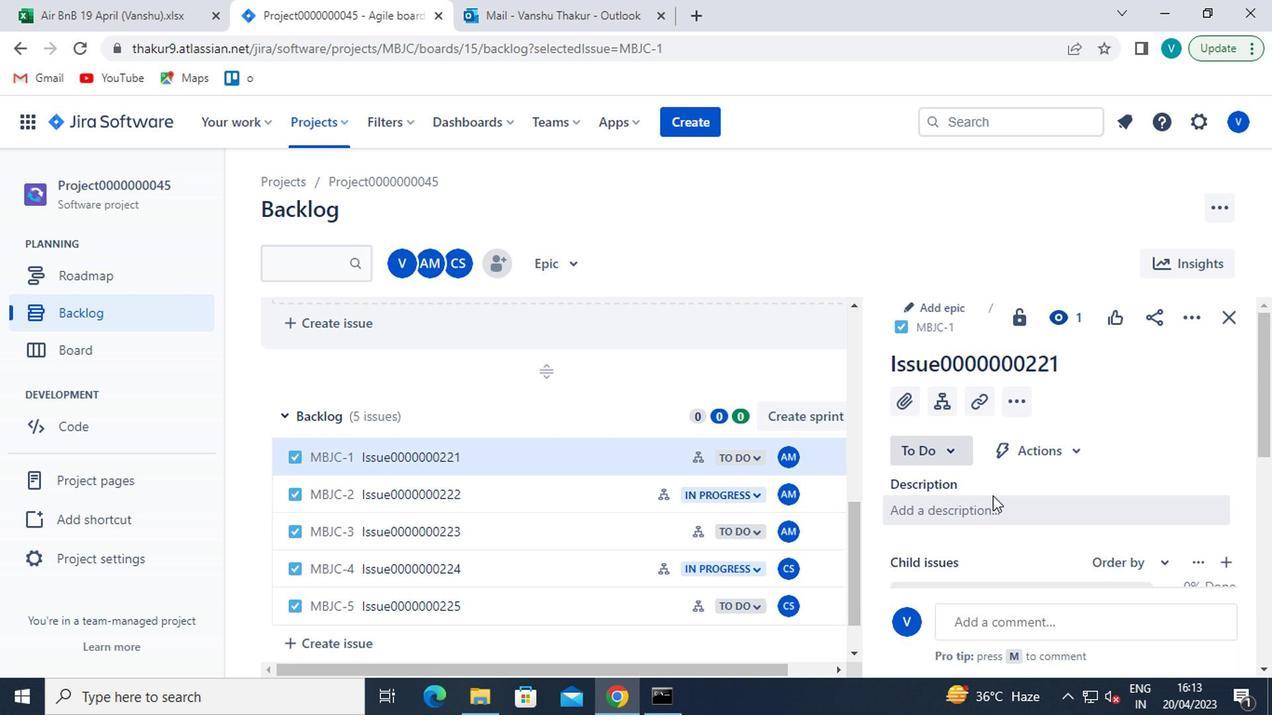 
Action: Mouse scrolled (991, 500) with delta (0, -1)
Screenshot: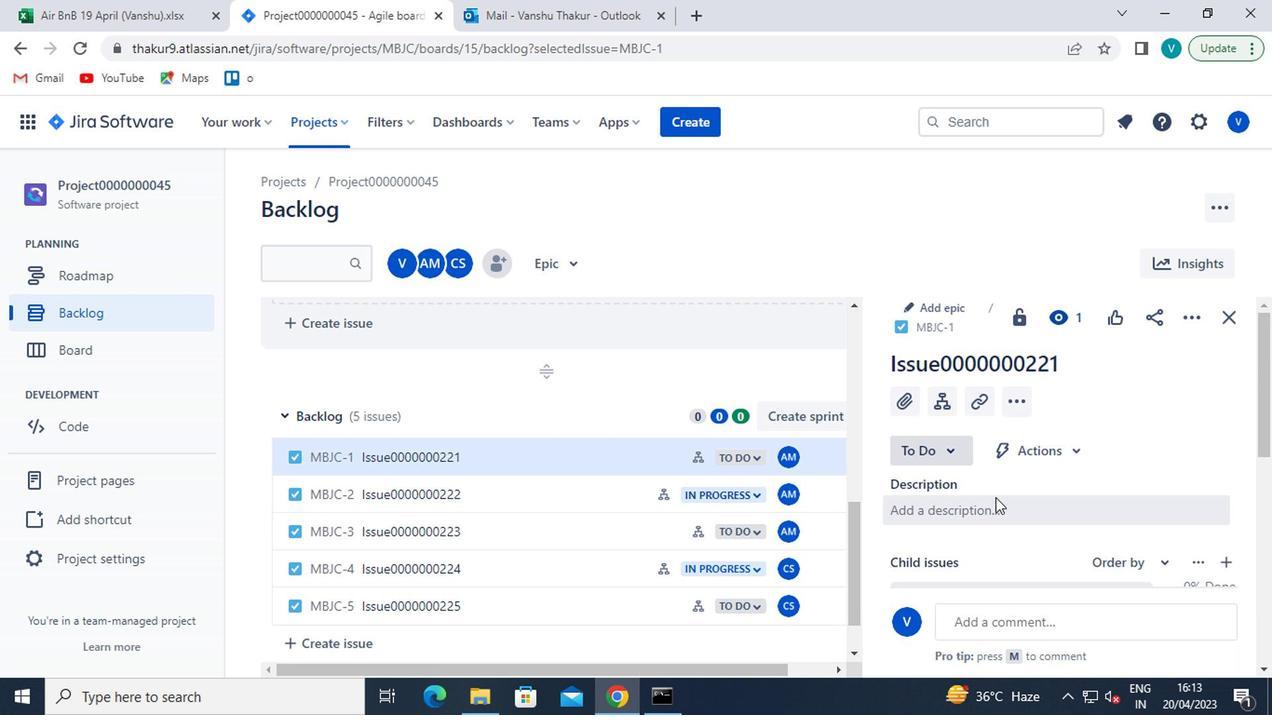 
Action: Mouse scrolled (991, 500) with delta (0, -1)
Screenshot: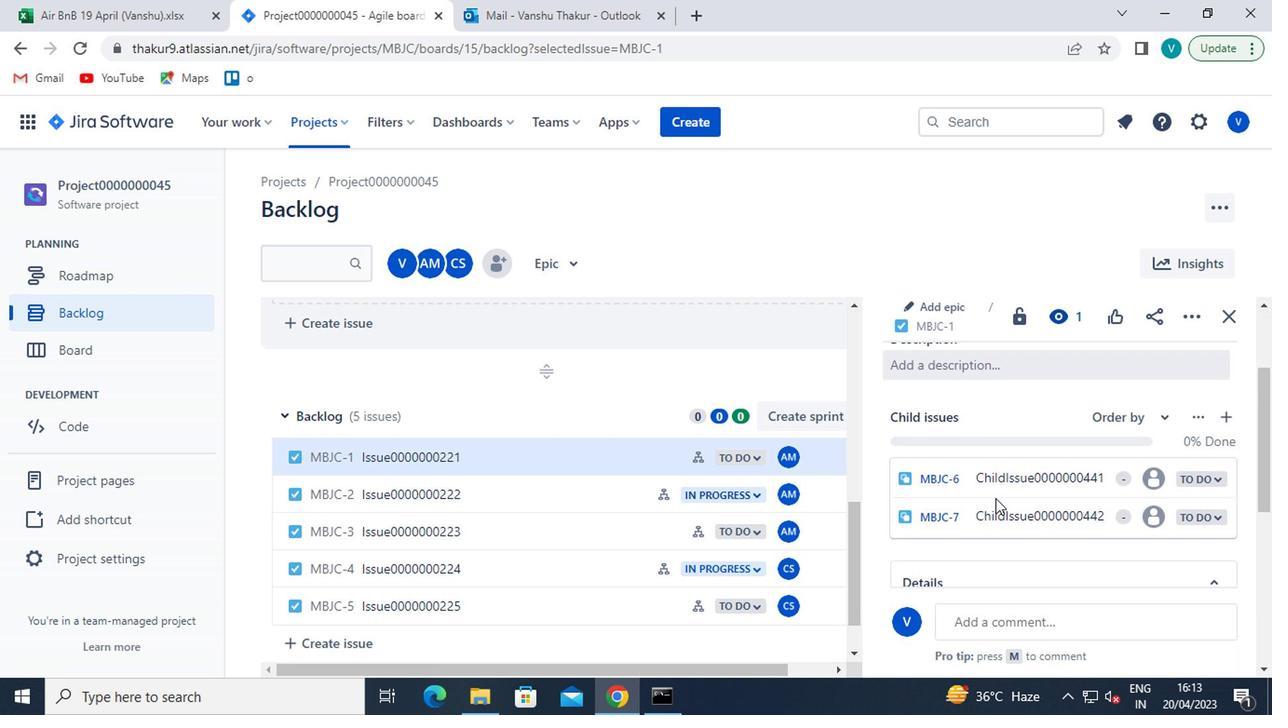 
Action: Mouse scrolled (991, 502) with delta (0, 0)
Screenshot: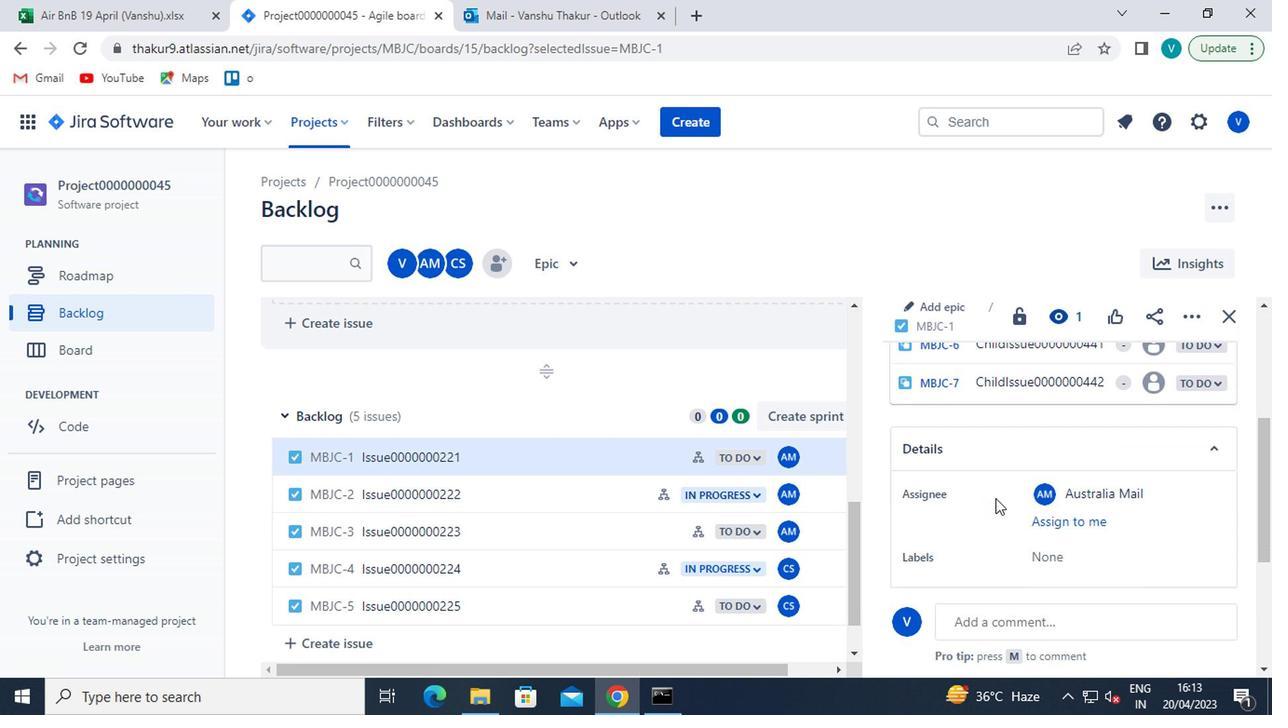 
Action: Mouse moved to (1154, 442)
Screenshot: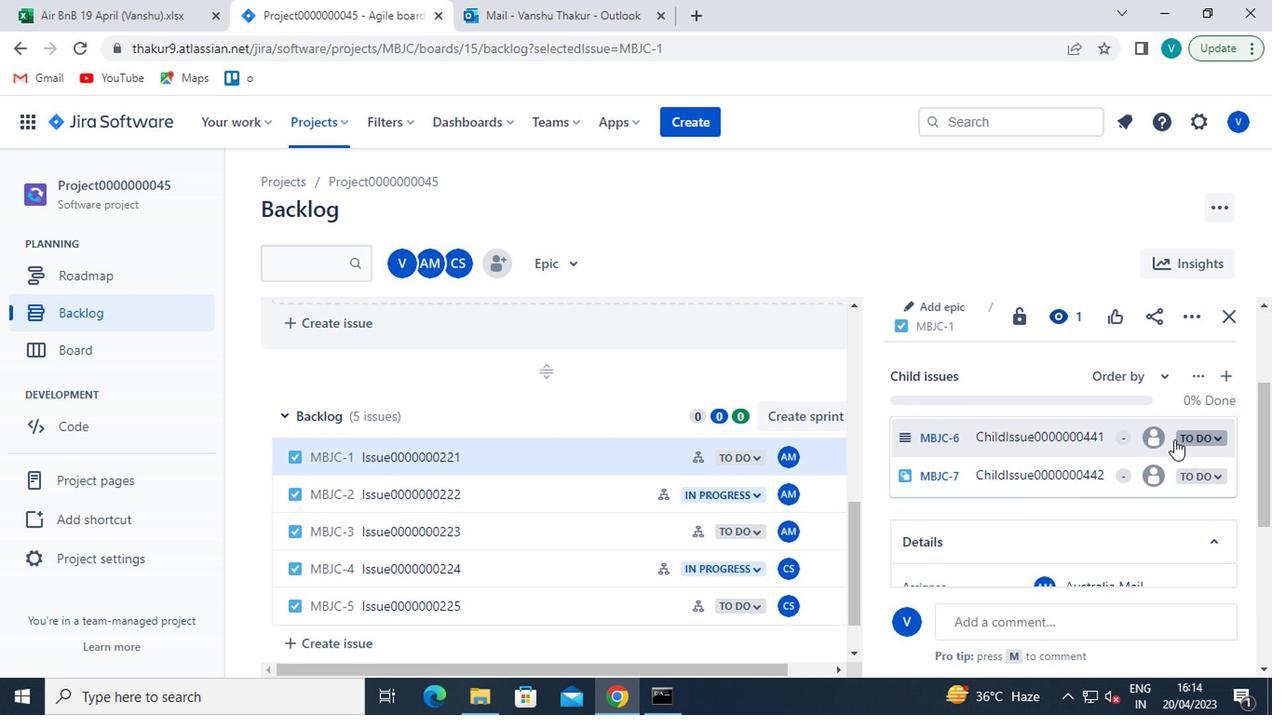 
Action: Mouse pressed left at (1154, 442)
Screenshot: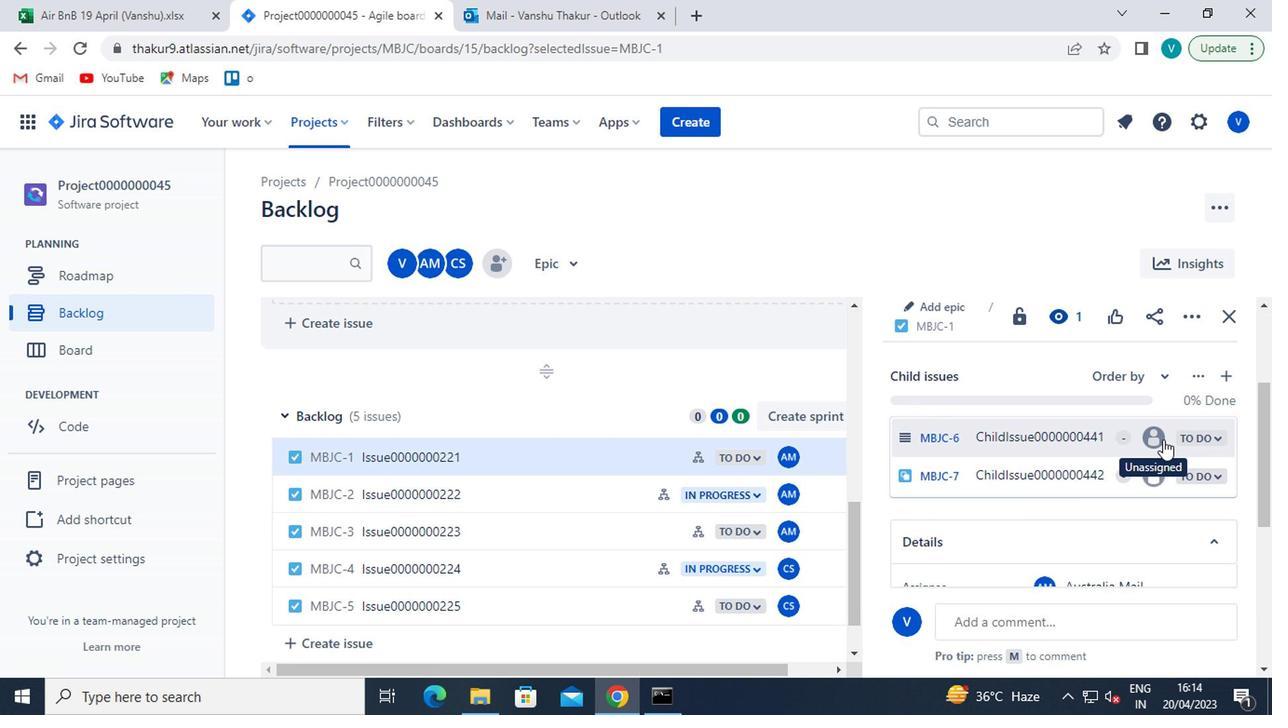 
Action: Mouse moved to (915, 469)
Screenshot: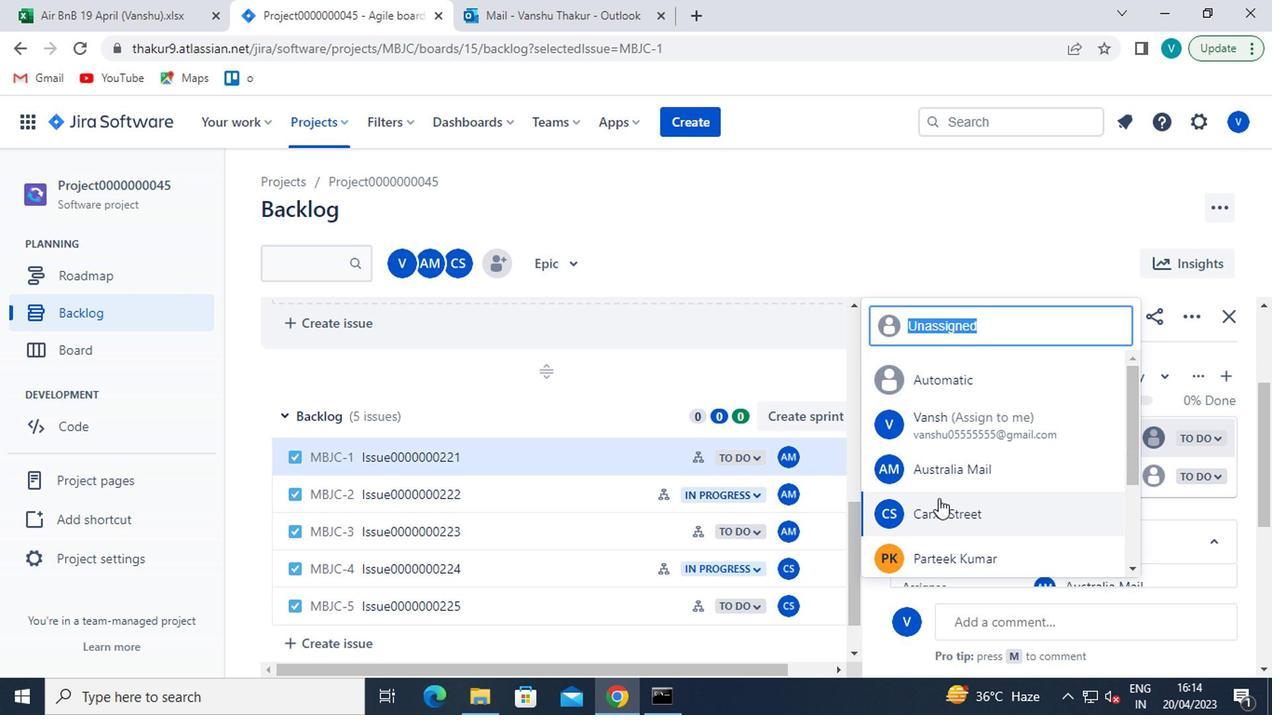 
Action: Mouse pressed left at (915, 469)
Screenshot: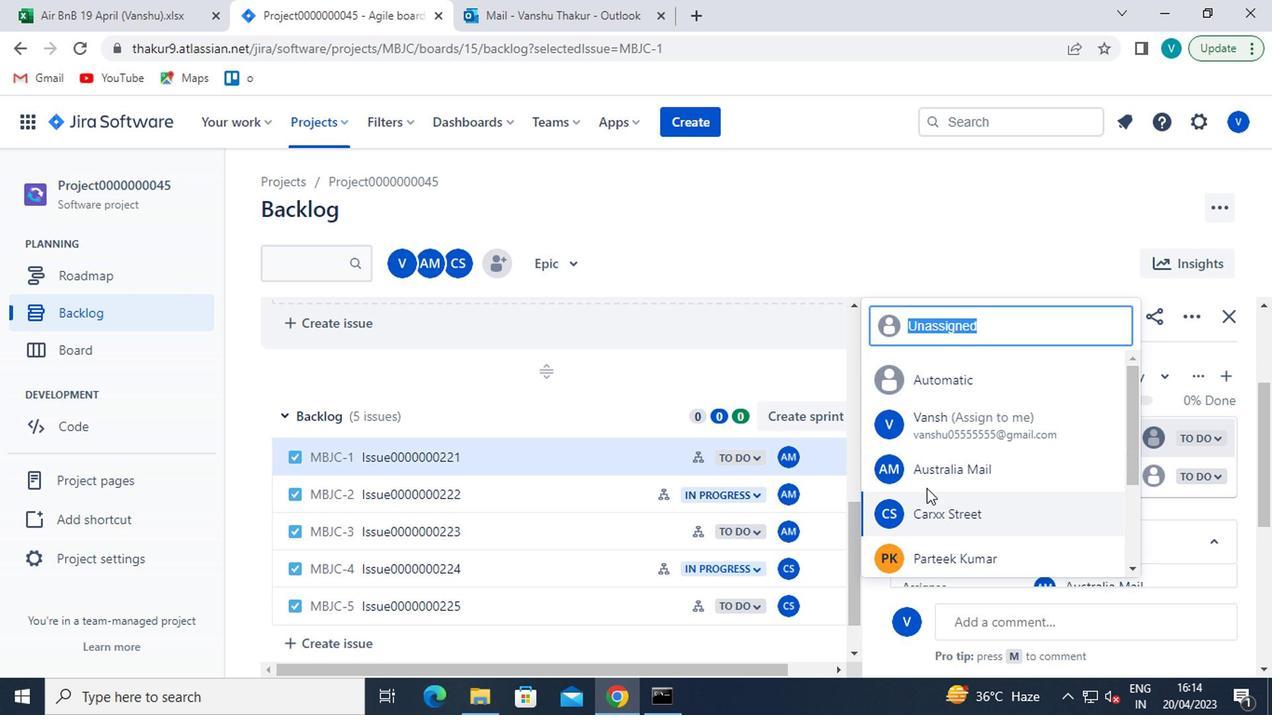 
Action: Mouse moved to (1160, 479)
Screenshot: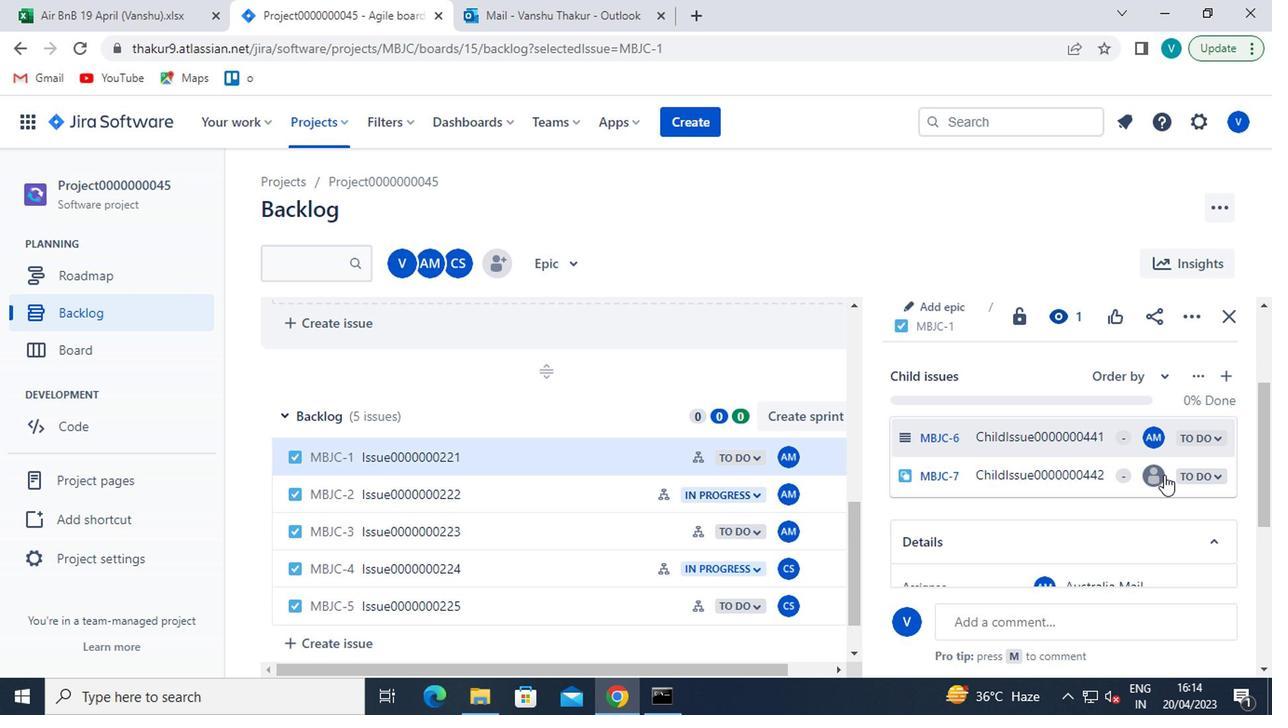 
Action: Mouse pressed left at (1160, 479)
Screenshot: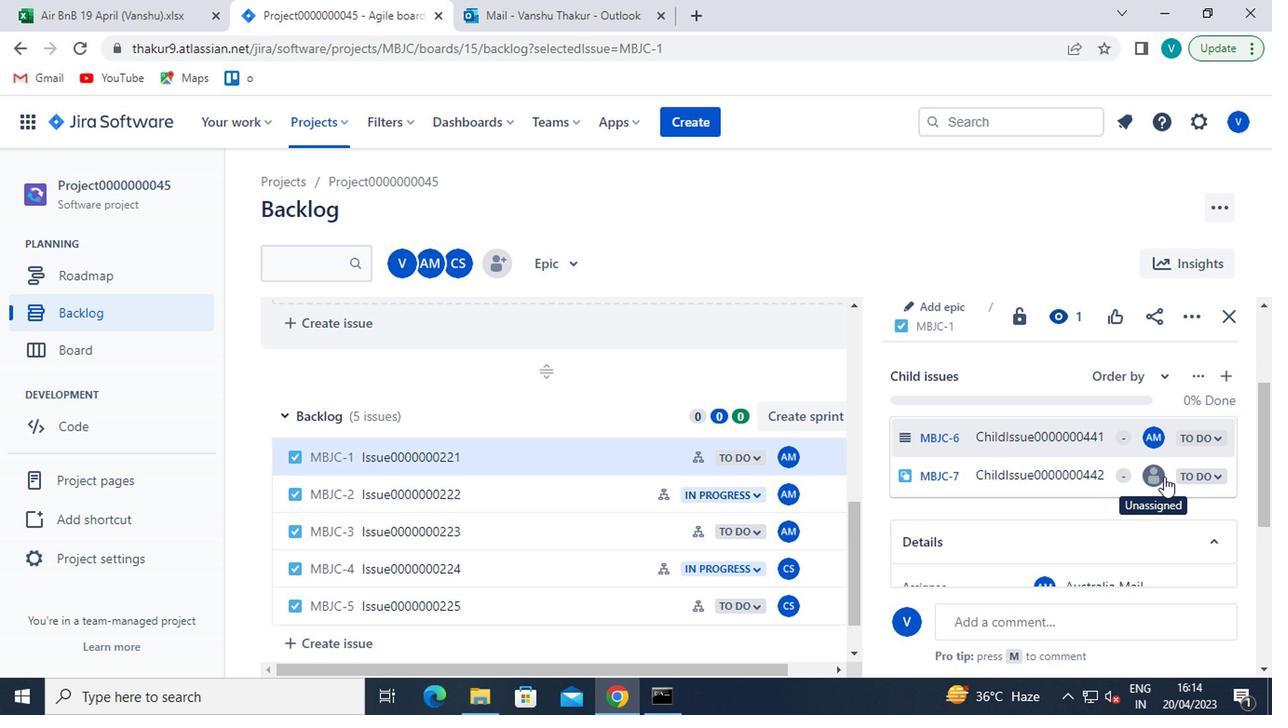 
Action: Mouse moved to (961, 506)
Screenshot: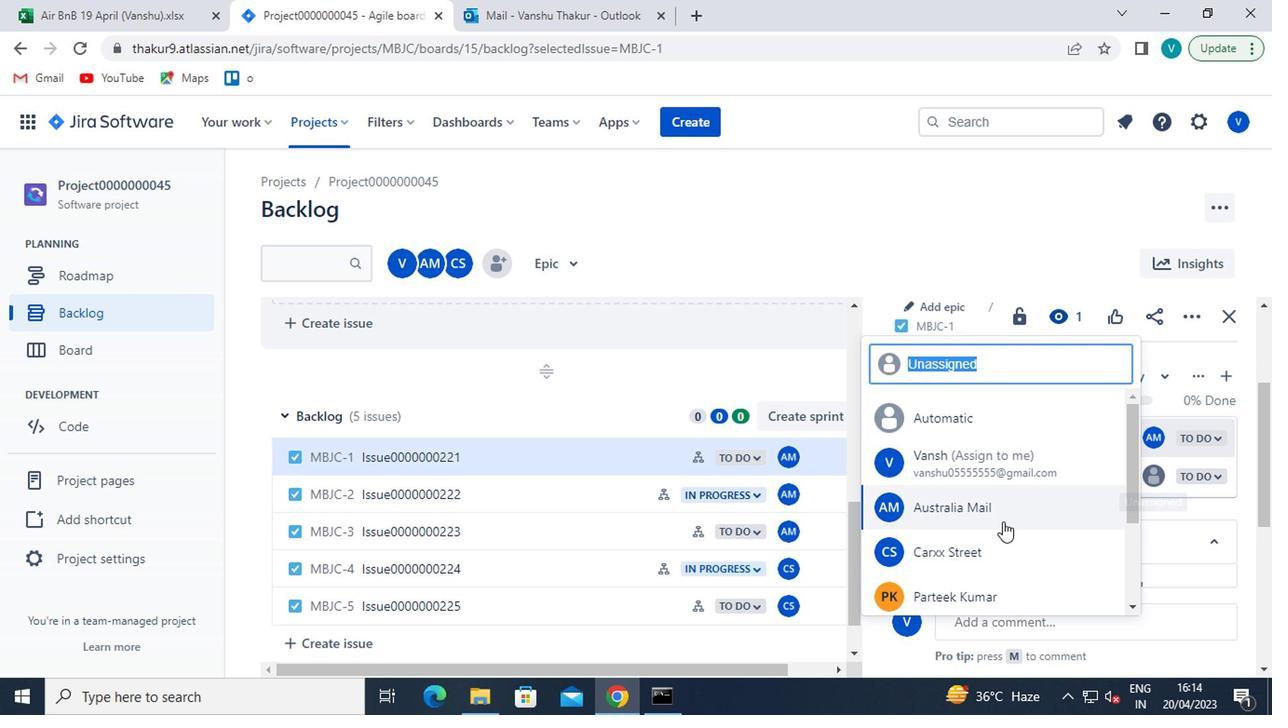 
Action: Mouse pressed left at (961, 506)
Screenshot: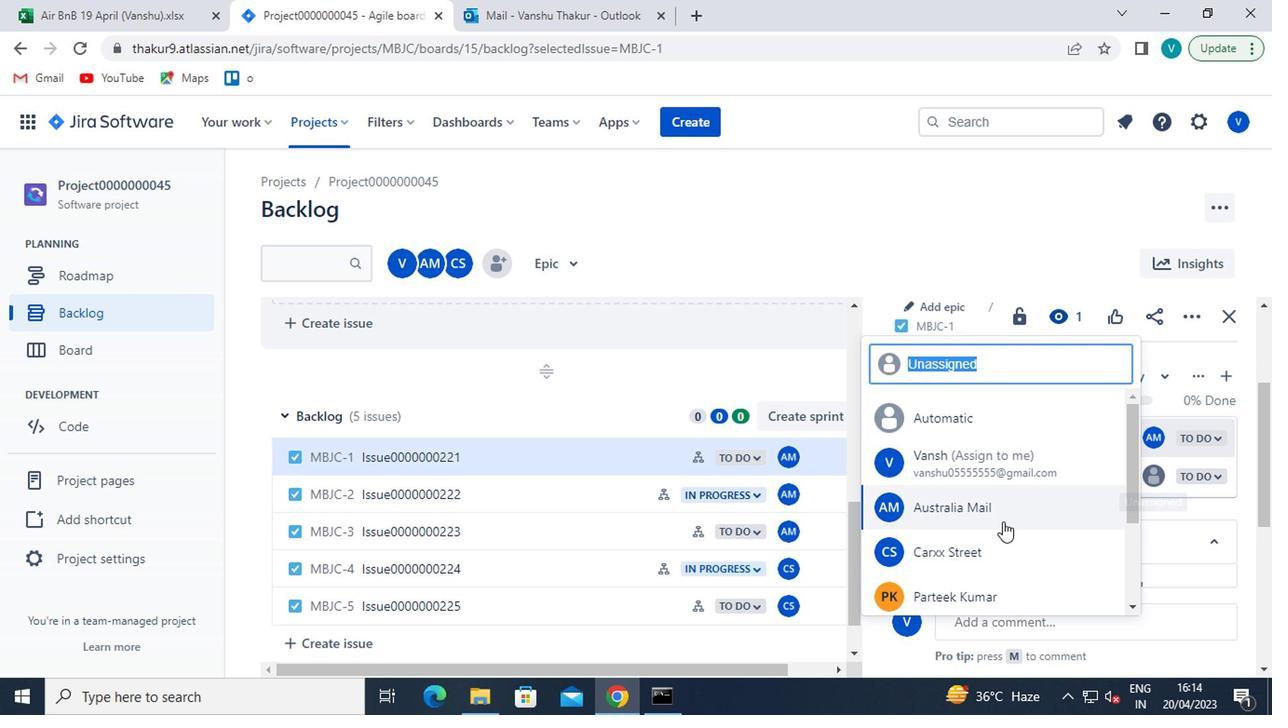 
Action: Mouse moved to (398, 483)
Screenshot: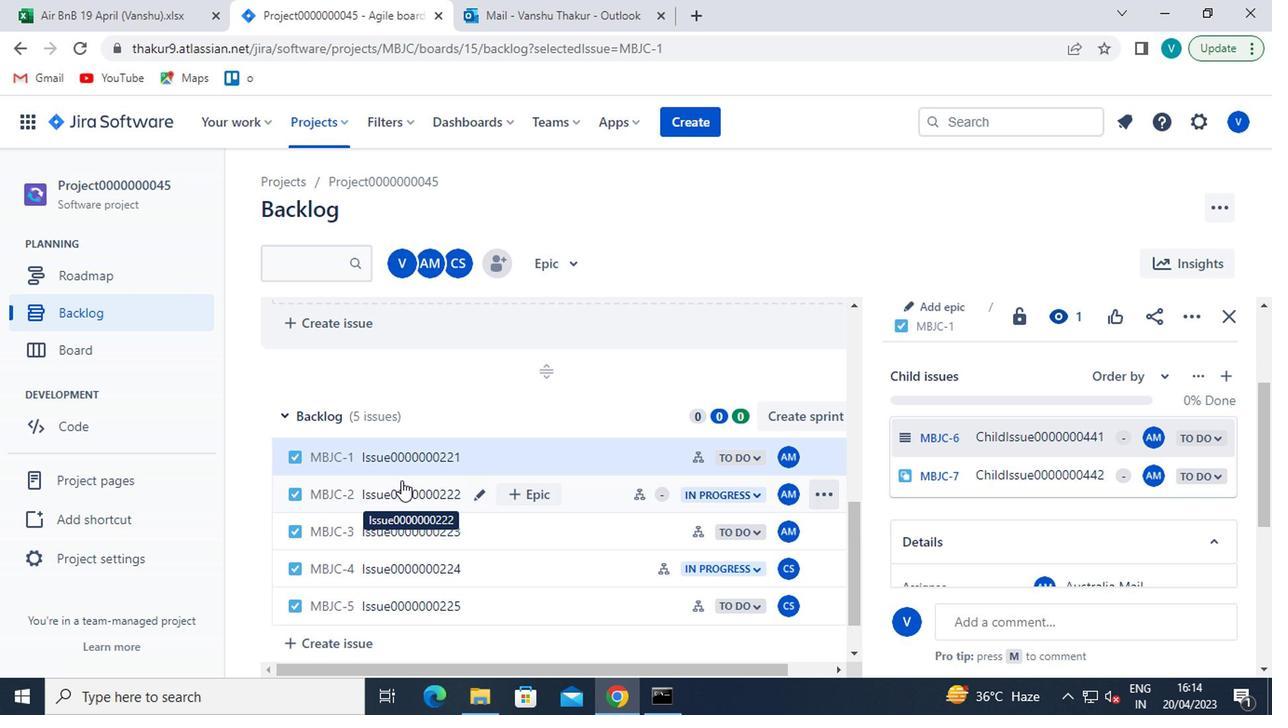 
Action: Mouse pressed left at (398, 483)
Screenshot: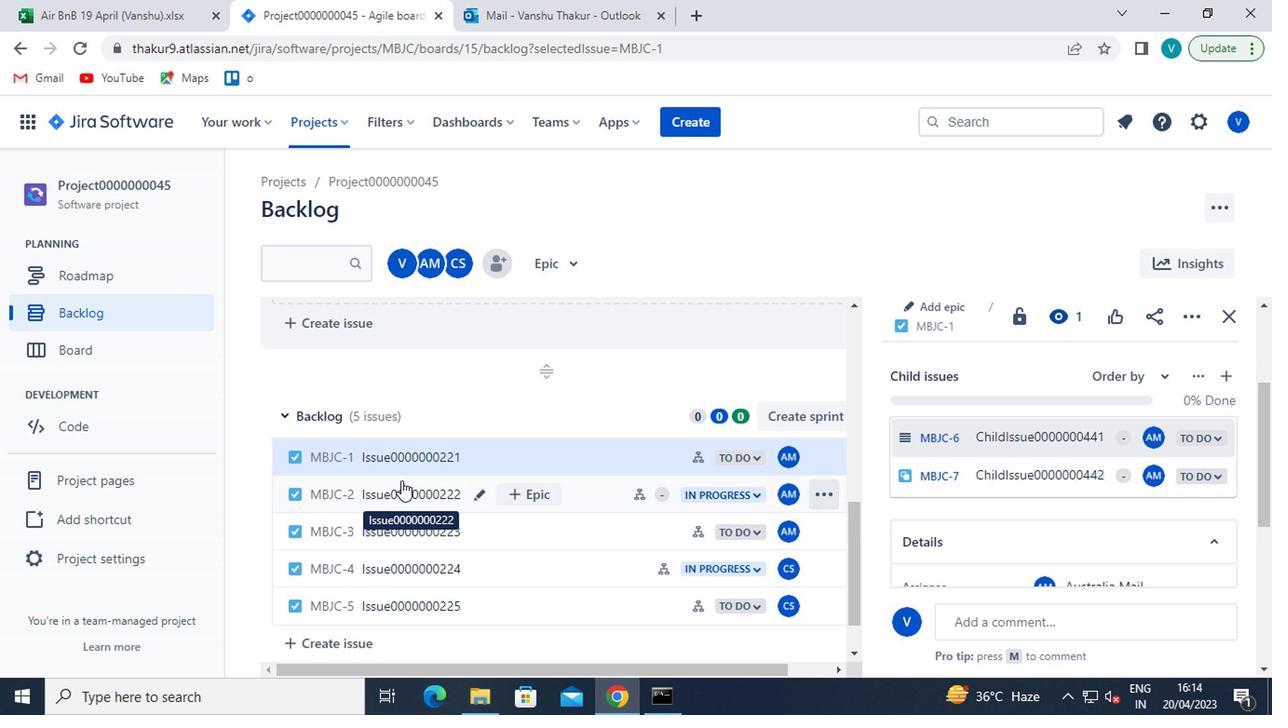 
Action: Mouse moved to (1031, 510)
Screenshot: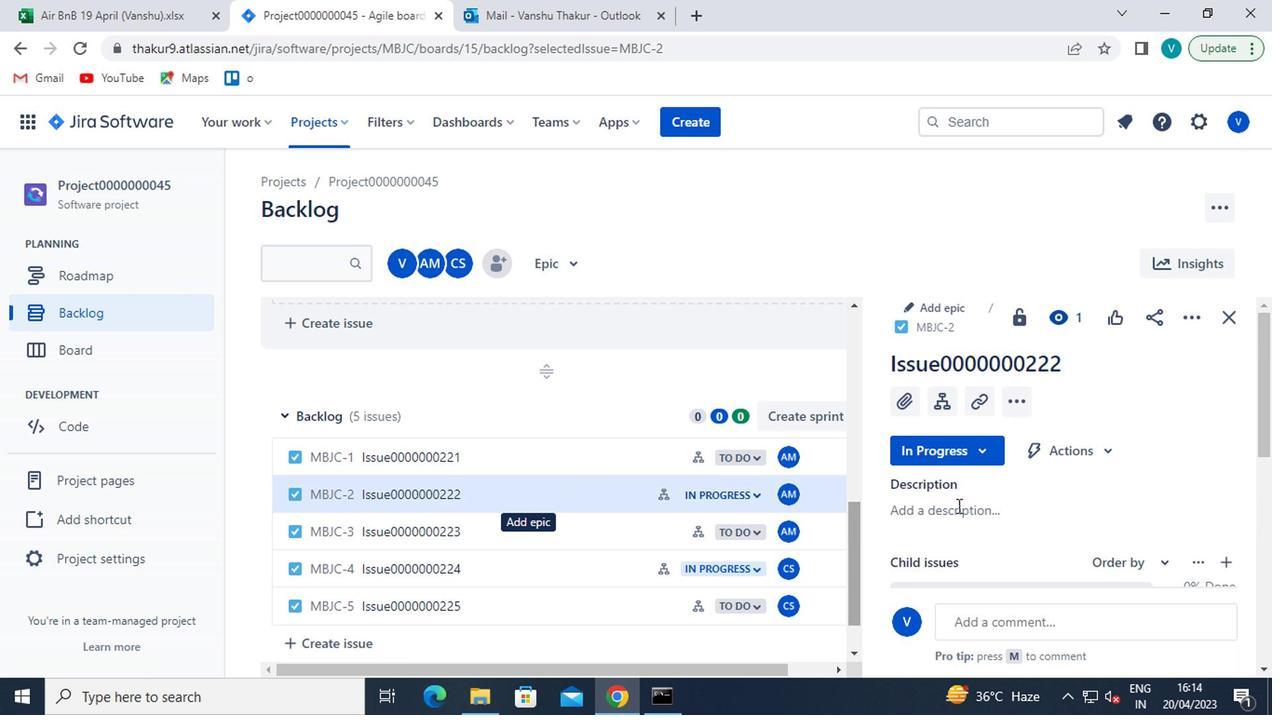 
Action: Mouse scrolled (1031, 508) with delta (0, -1)
Screenshot: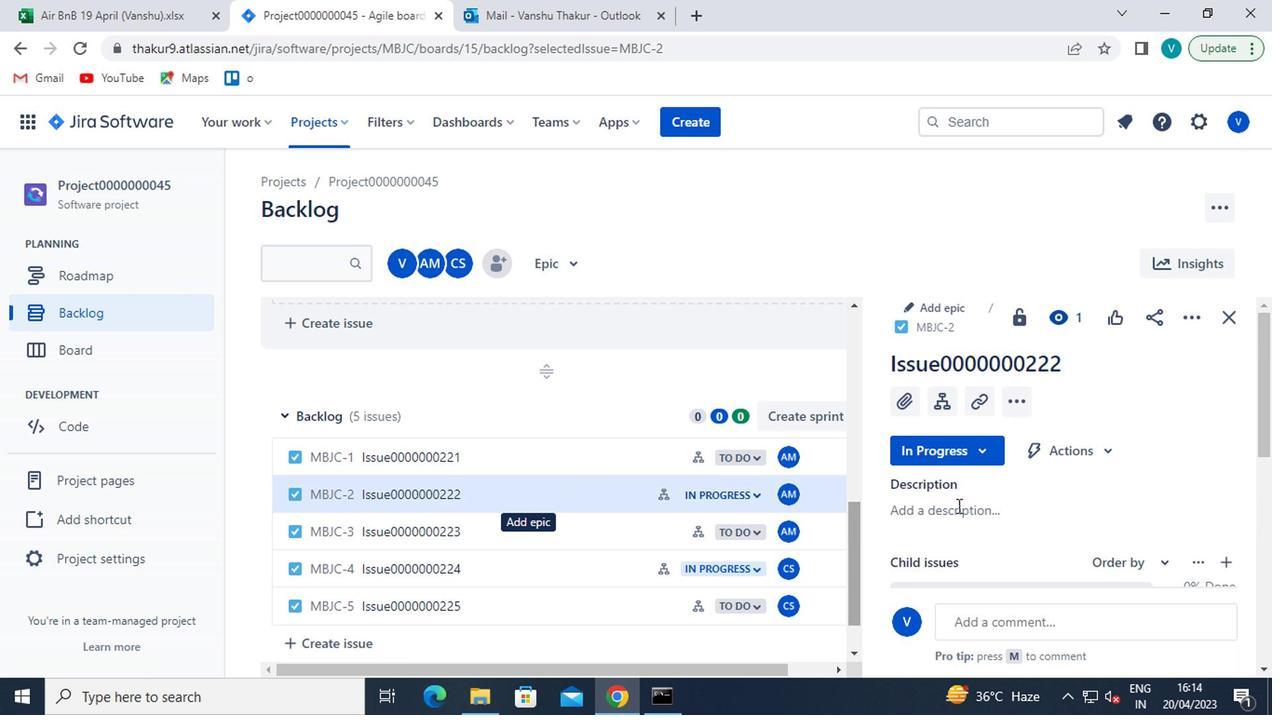 
Action: Mouse moved to (1034, 512)
Screenshot: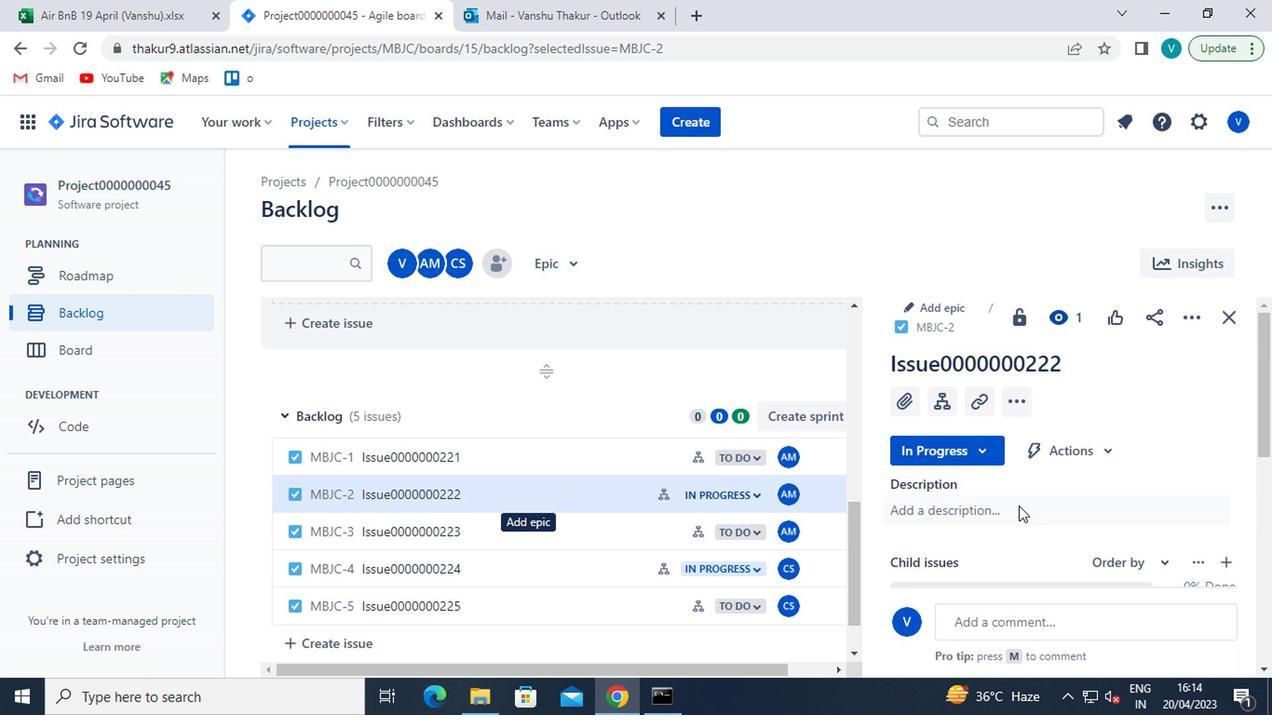 
Action: Mouse scrolled (1034, 511) with delta (0, -1)
Screenshot: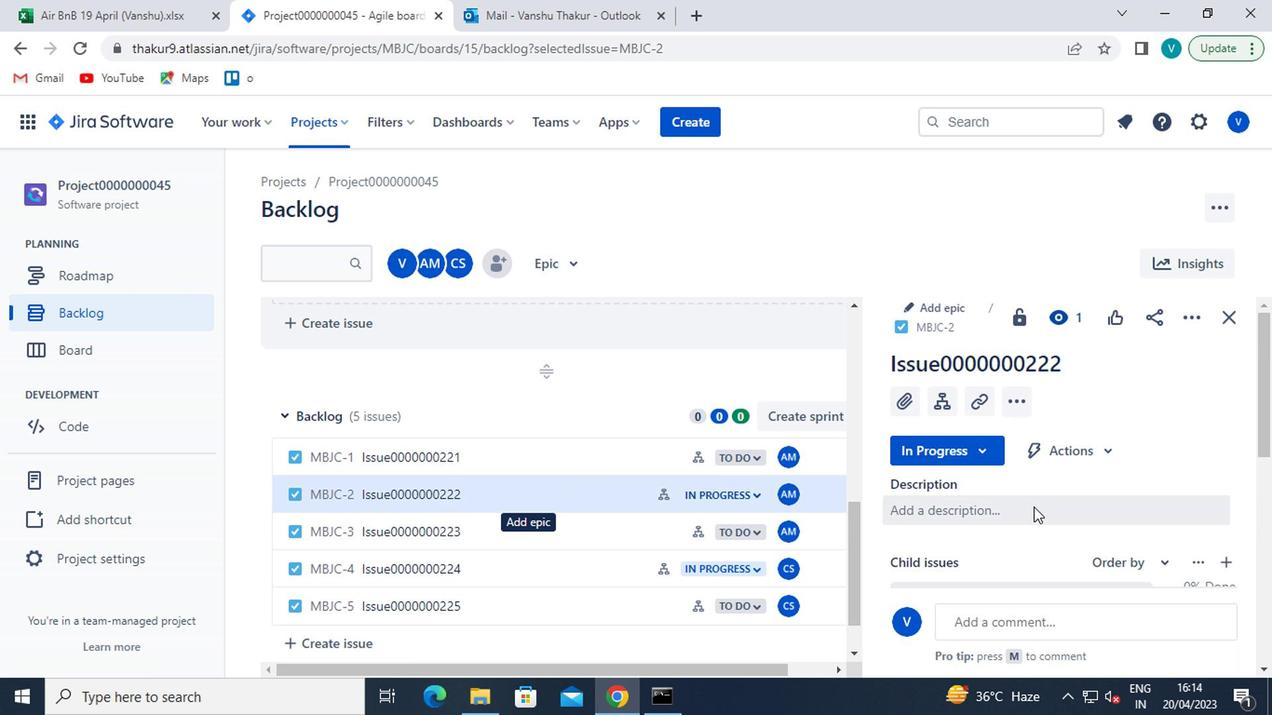 
Action: Mouse moved to (1153, 447)
Screenshot: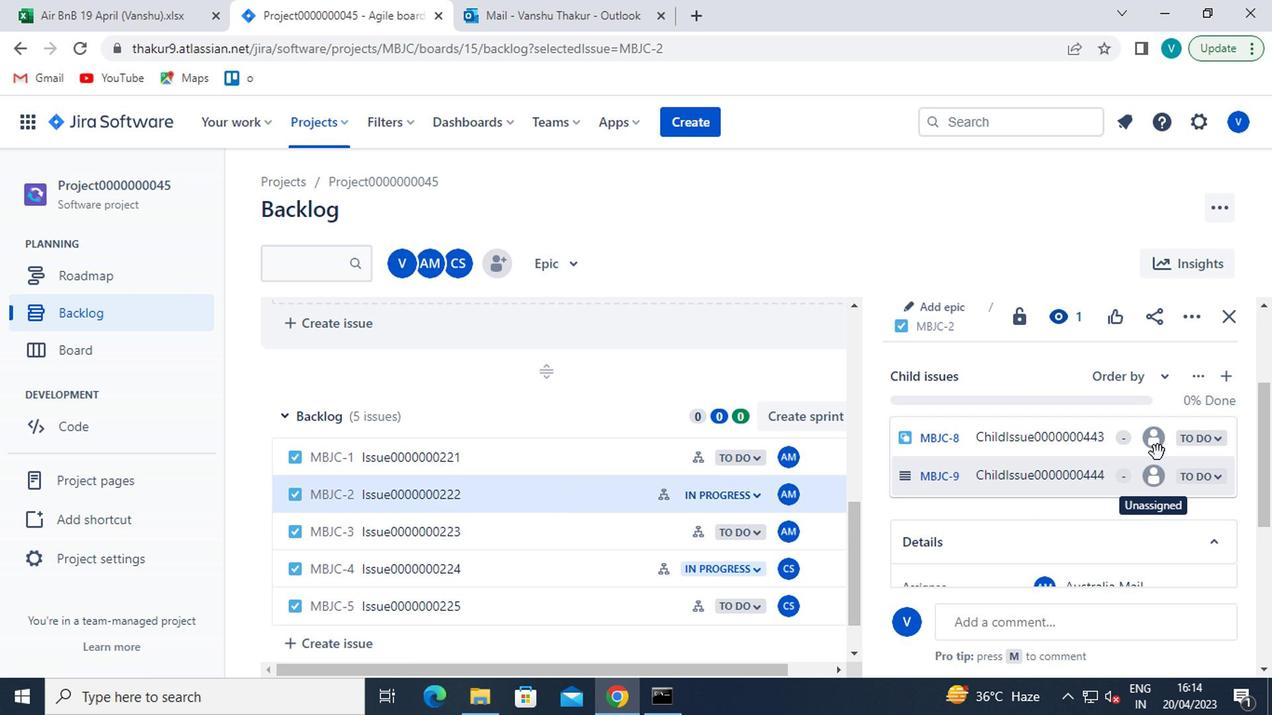 
Action: Mouse pressed left at (1153, 447)
Screenshot: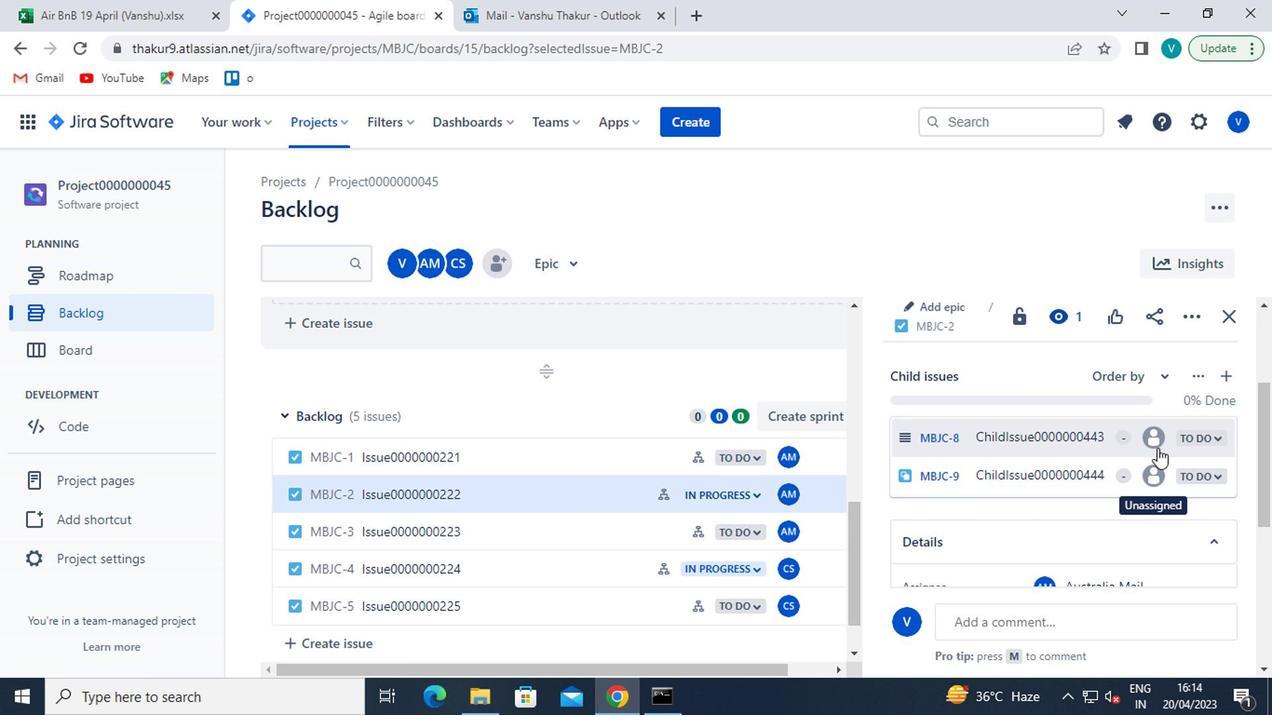 
Action: Mouse moved to (979, 465)
Screenshot: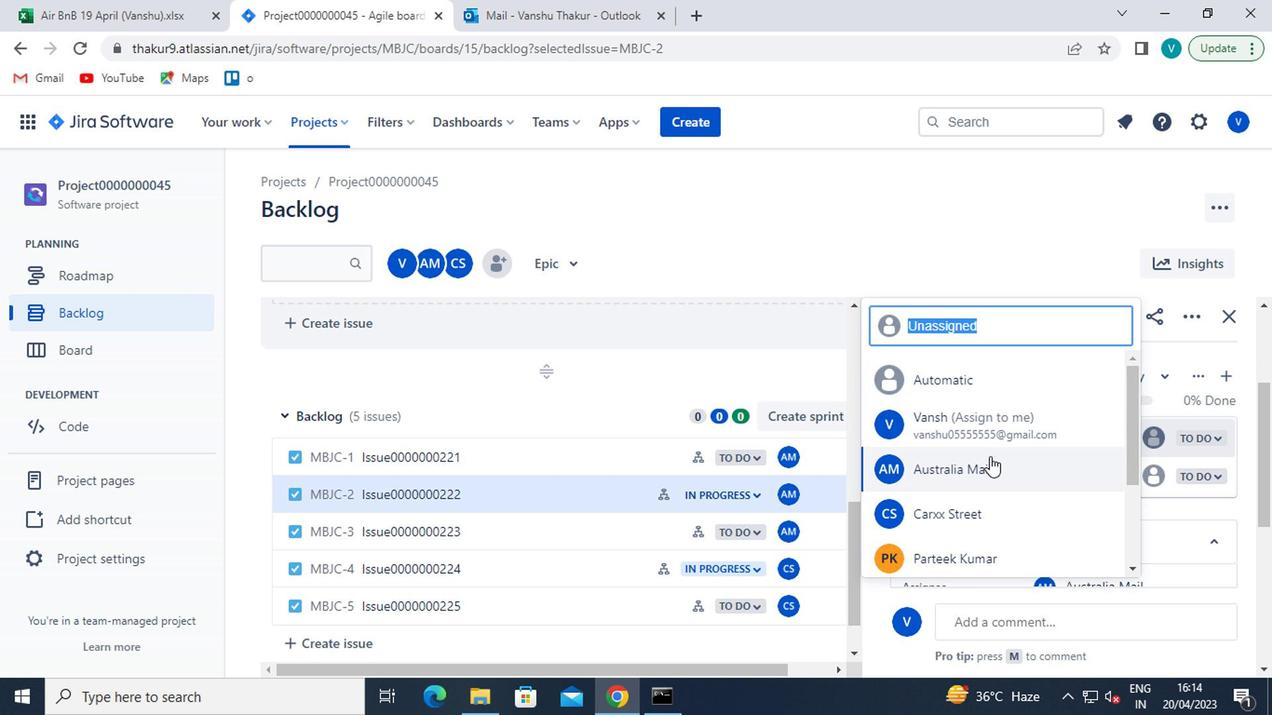 
Action: Mouse pressed left at (979, 465)
Screenshot: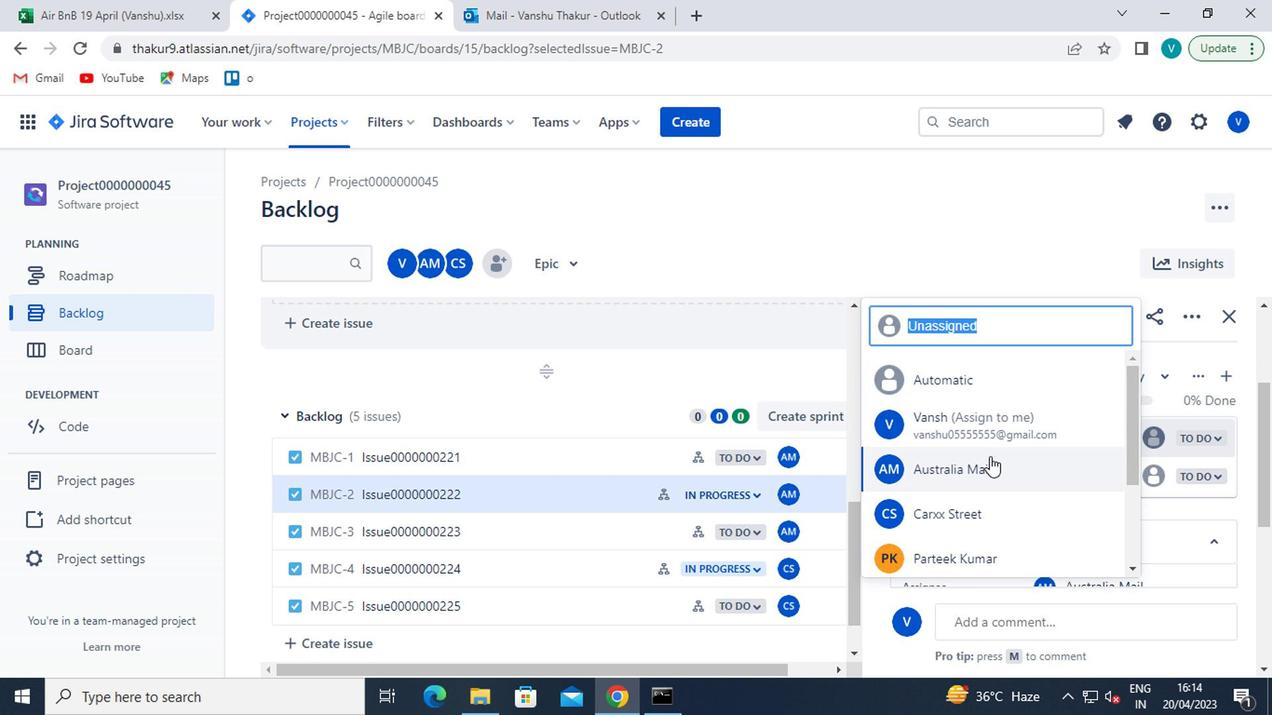 
Action: Mouse moved to (981, 461)
Screenshot: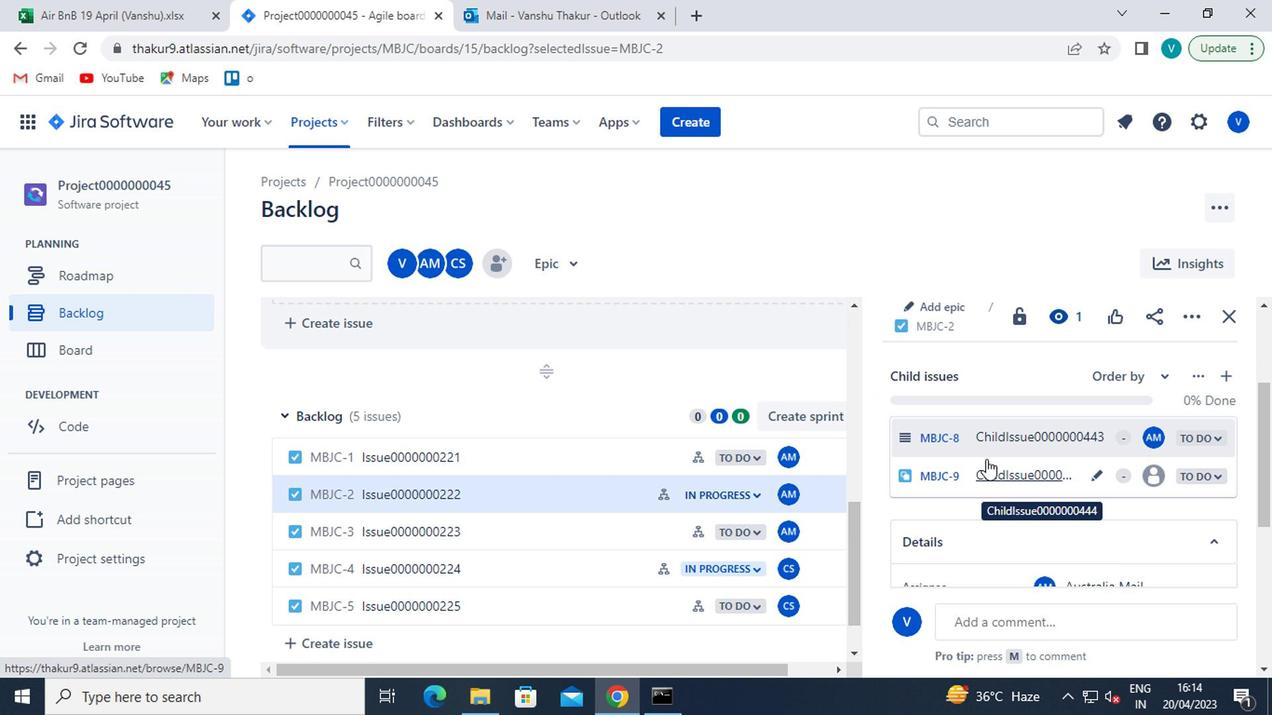 
